 Task: Create a due date automation trigger when advanced on, on the monday of the week a card is due add content without an empty description at 11:00 AM.
Action: Mouse moved to (1027, 303)
Screenshot: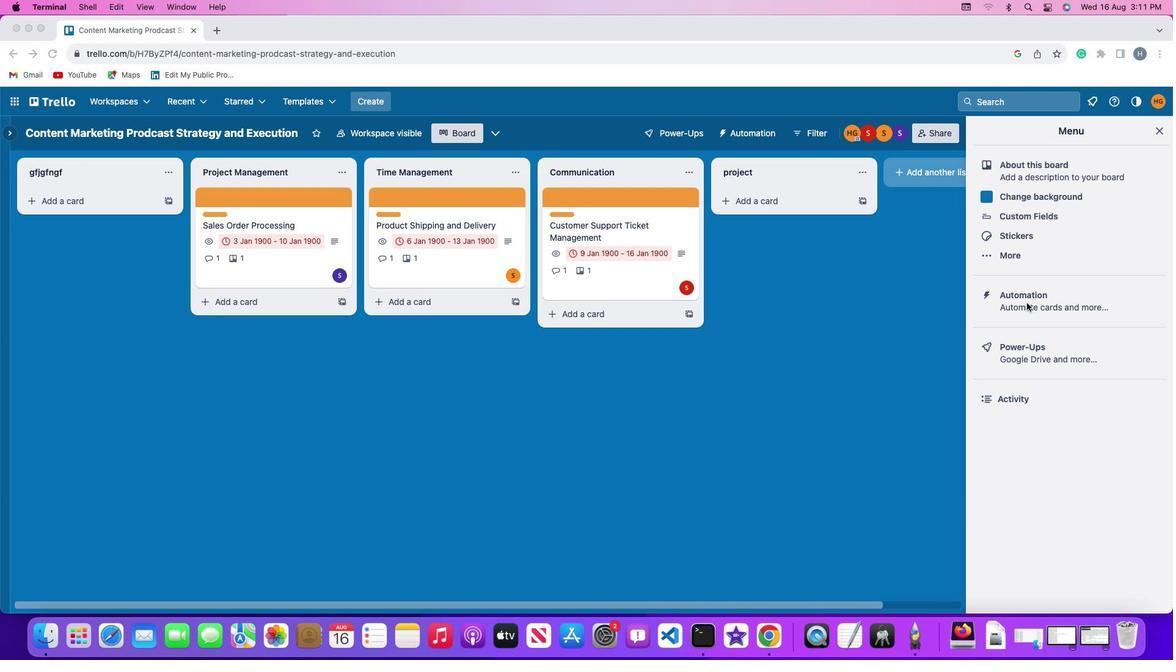 
Action: Mouse pressed left at (1027, 303)
Screenshot: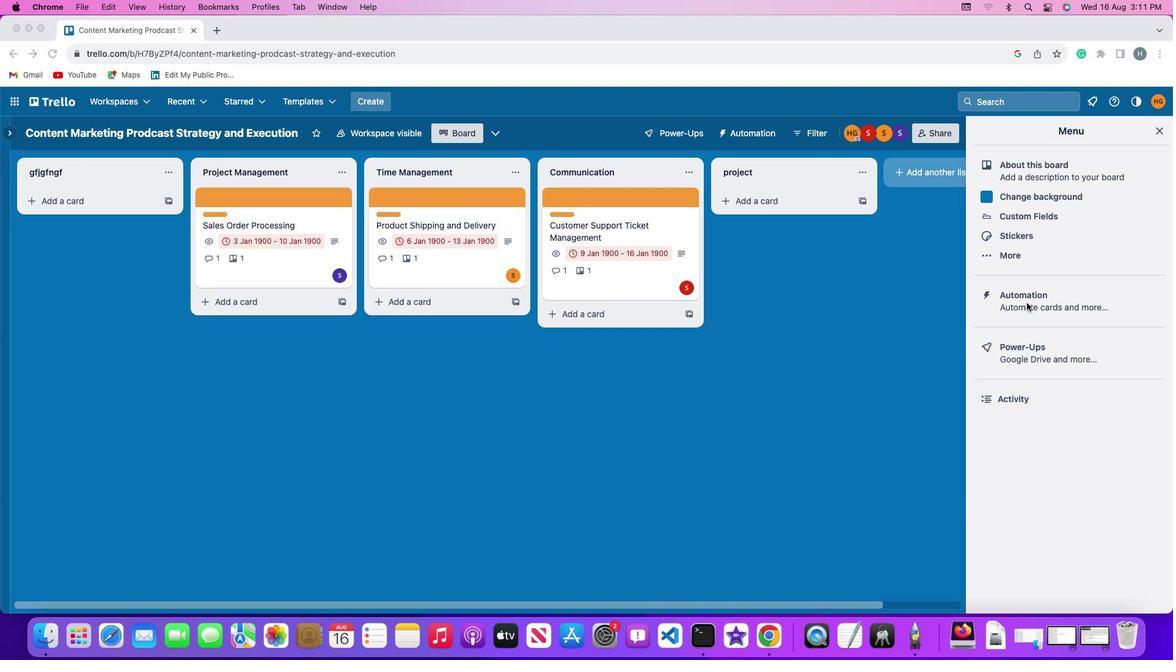 
Action: Mouse moved to (1027, 302)
Screenshot: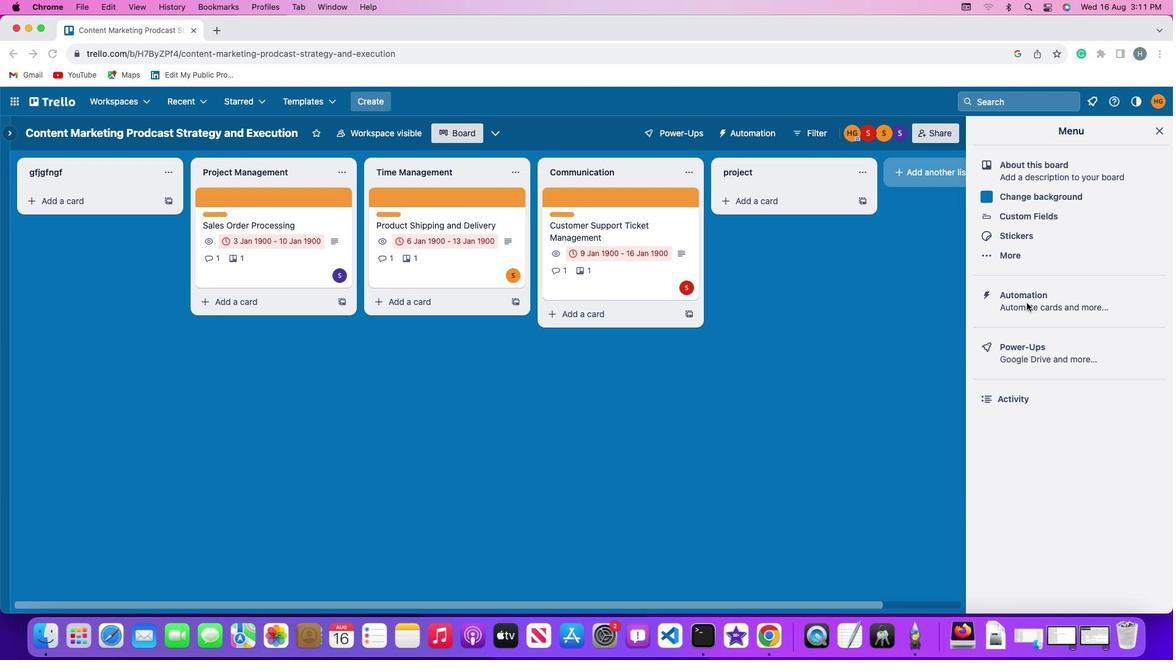 
Action: Mouse pressed left at (1027, 302)
Screenshot: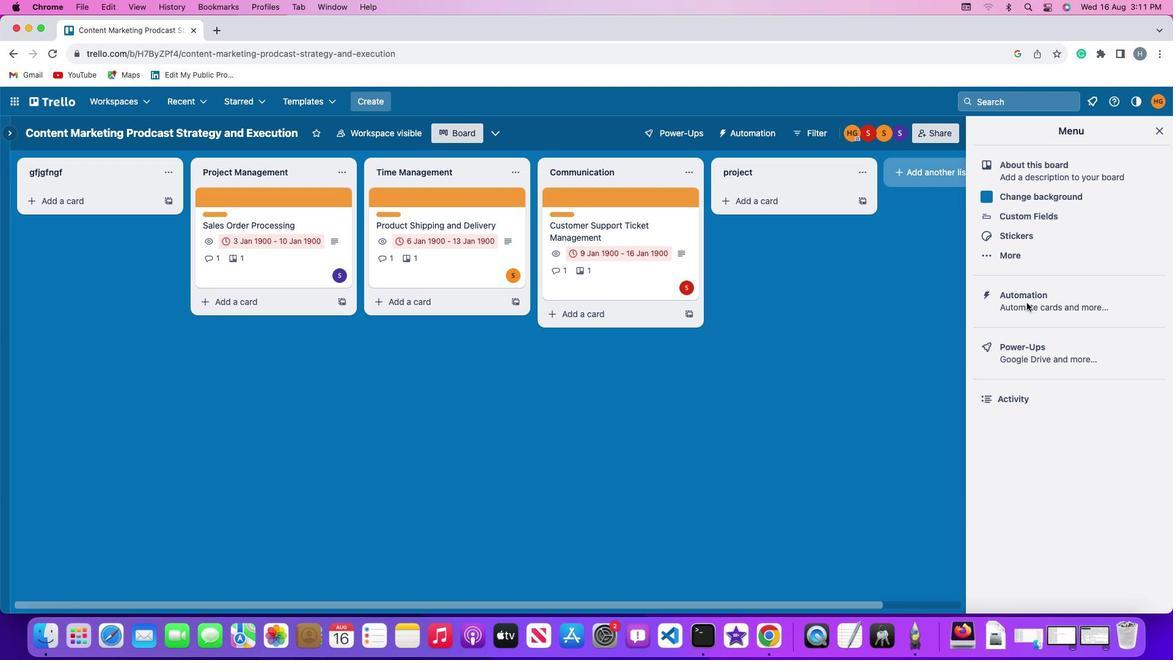 
Action: Mouse moved to (95, 290)
Screenshot: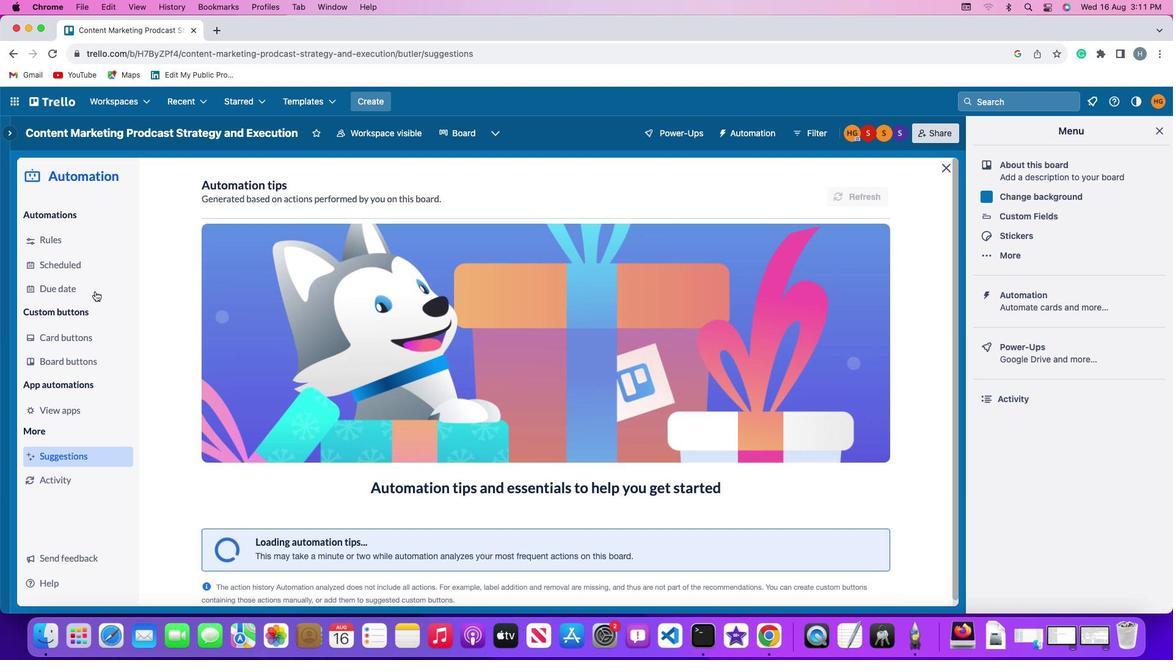 
Action: Mouse pressed left at (95, 290)
Screenshot: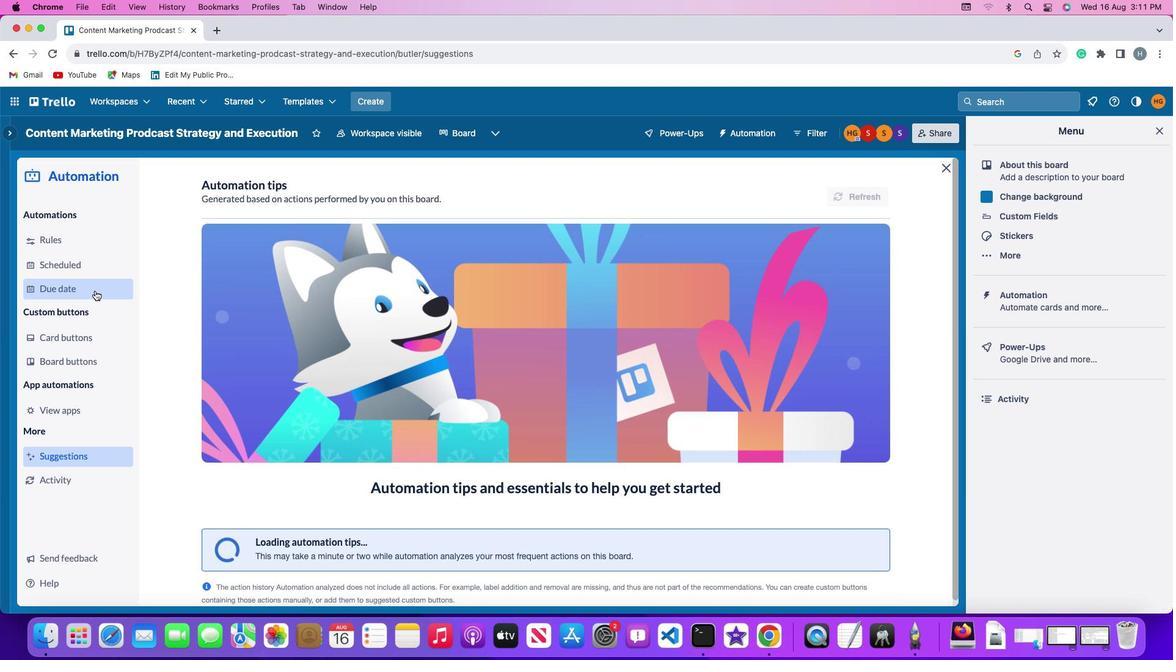 
Action: Mouse moved to (836, 187)
Screenshot: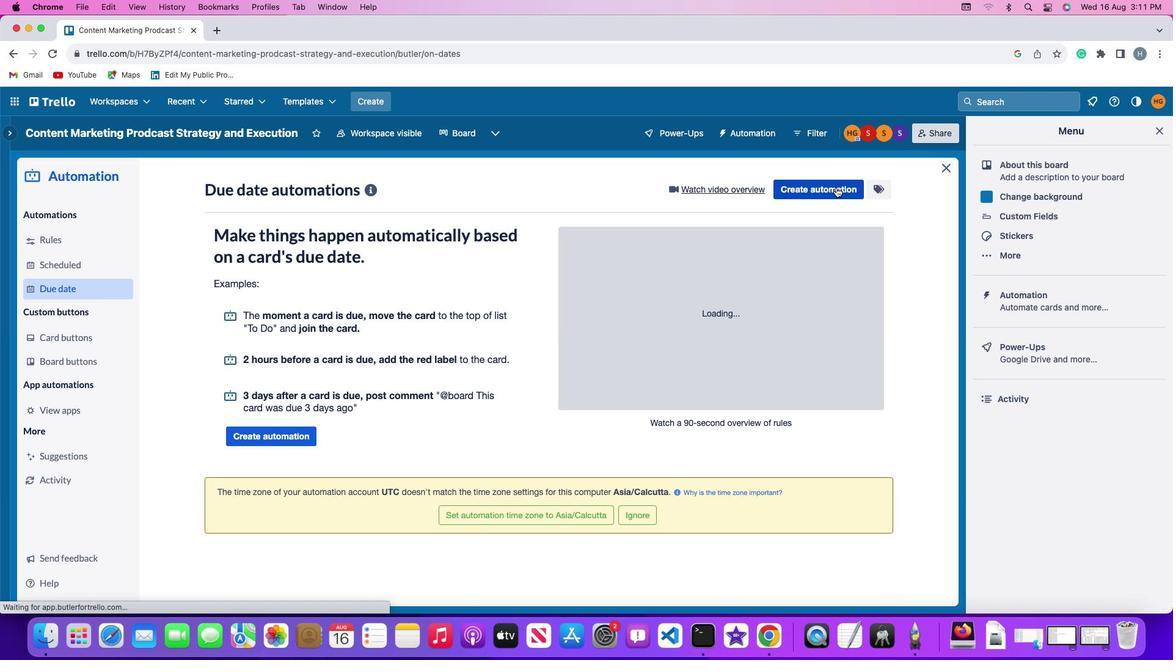 
Action: Mouse pressed left at (836, 187)
Screenshot: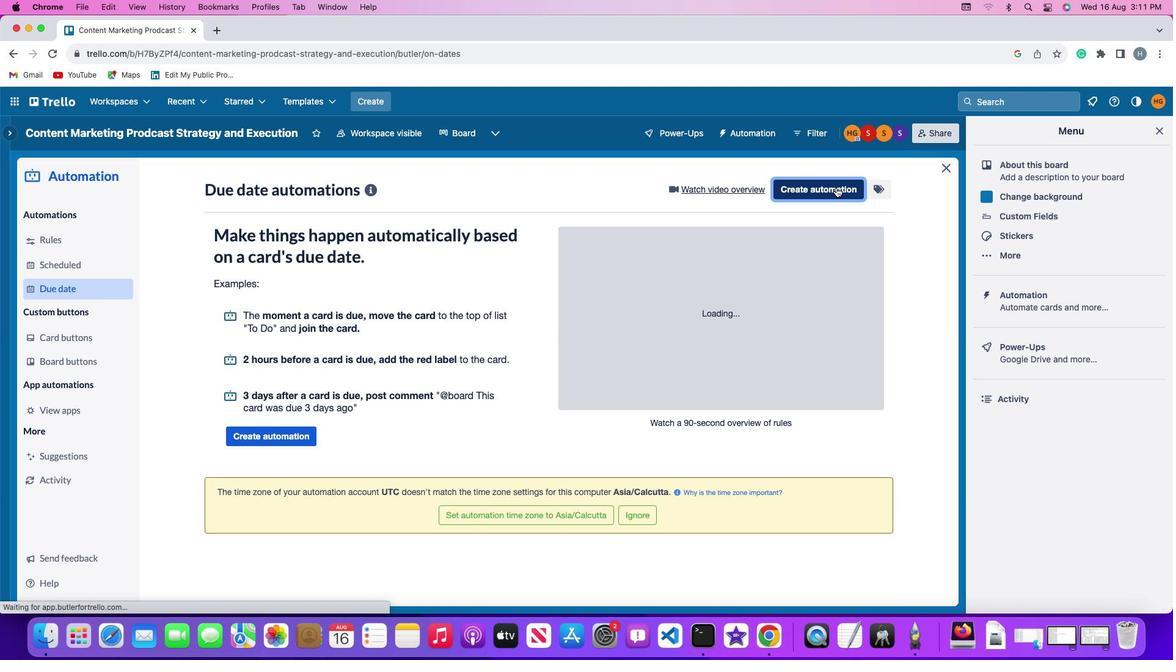 
Action: Mouse moved to (292, 306)
Screenshot: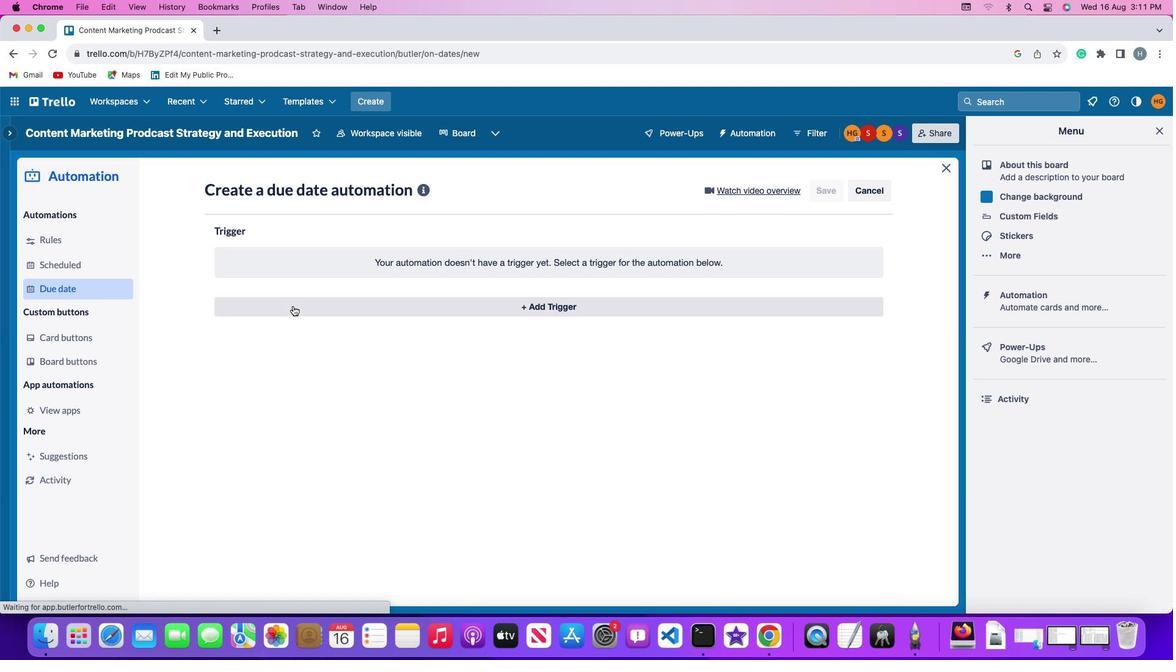 
Action: Mouse pressed left at (292, 306)
Screenshot: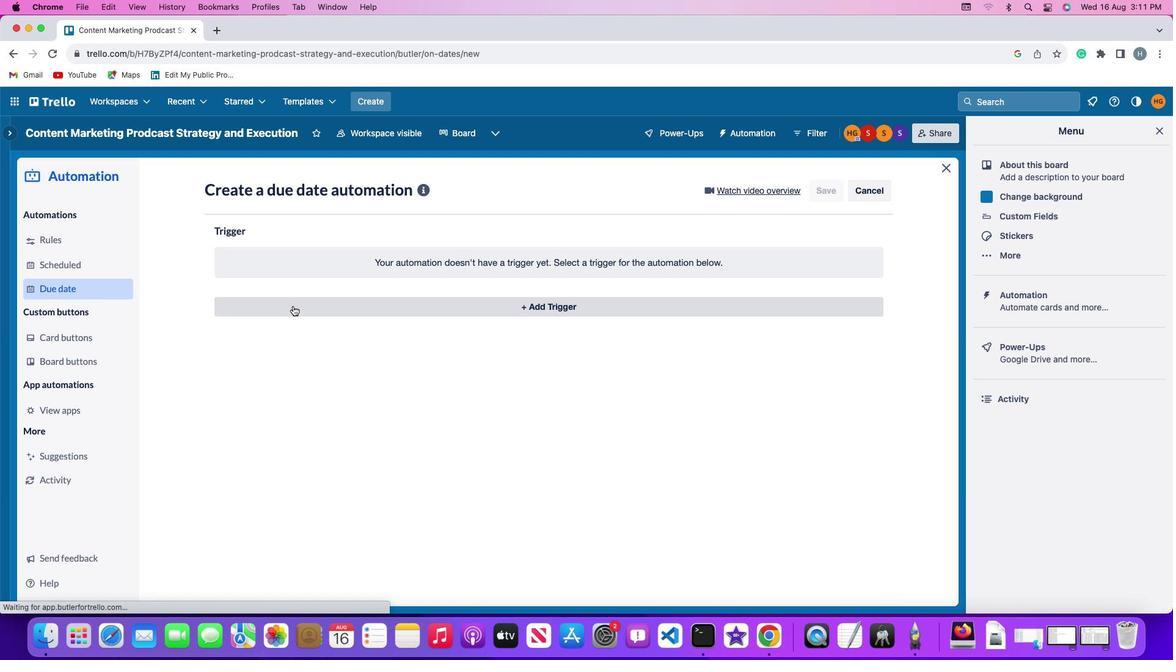 
Action: Mouse moved to (257, 532)
Screenshot: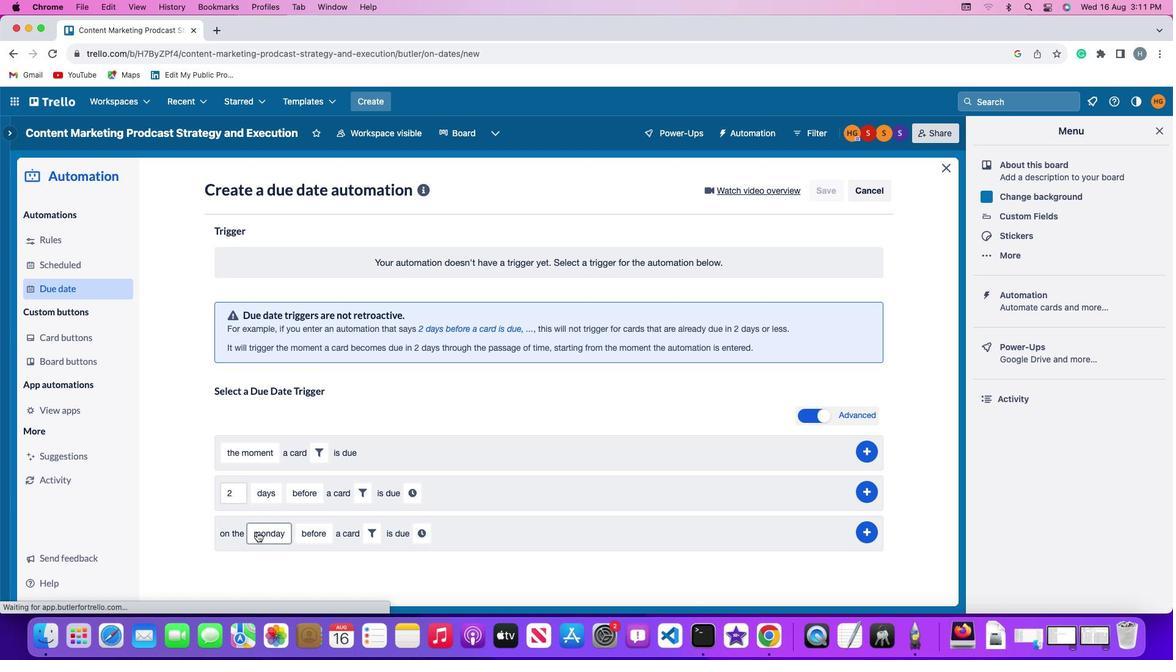 
Action: Mouse pressed left at (257, 532)
Screenshot: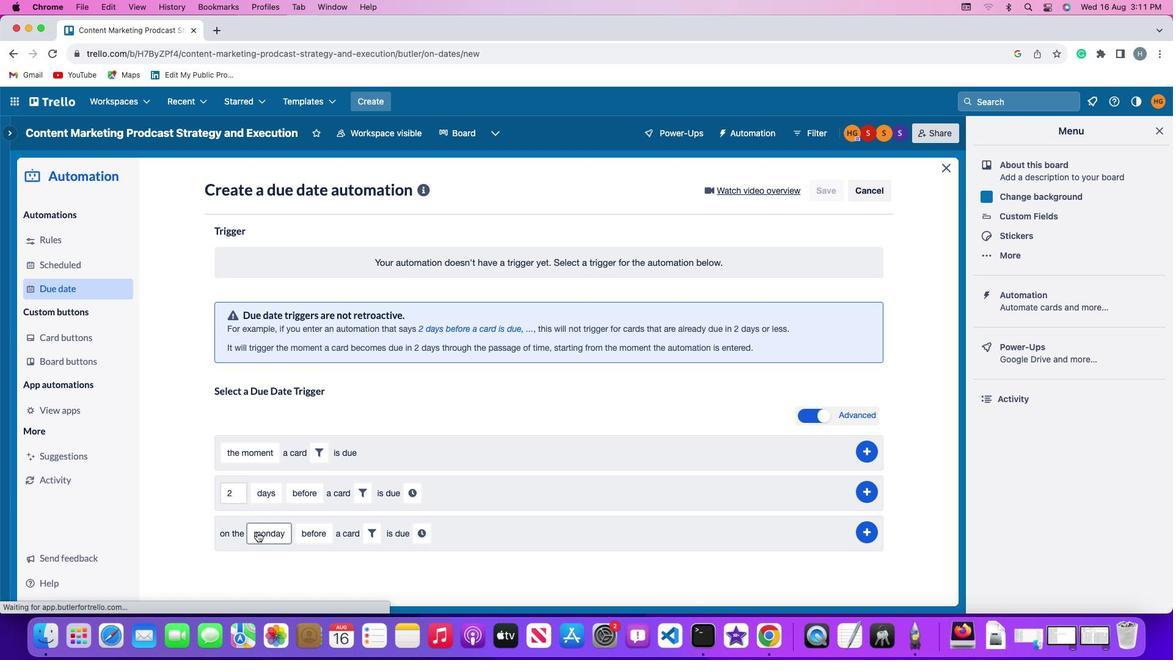
Action: Mouse moved to (278, 361)
Screenshot: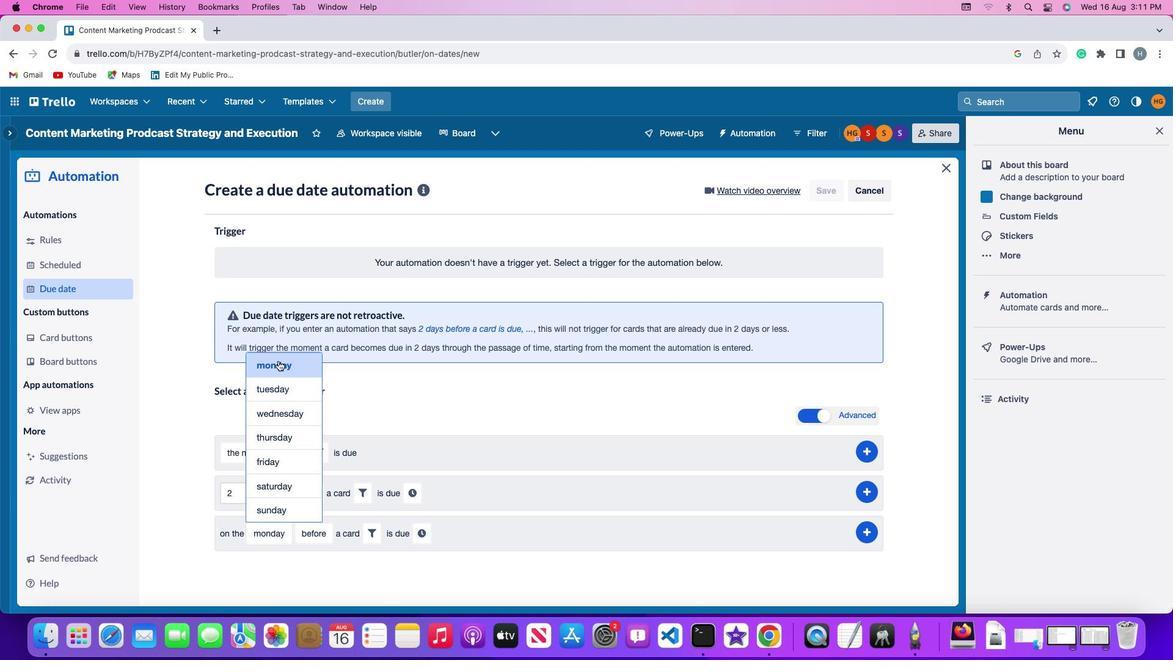 
Action: Mouse pressed left at (278, 361)
Screenshot: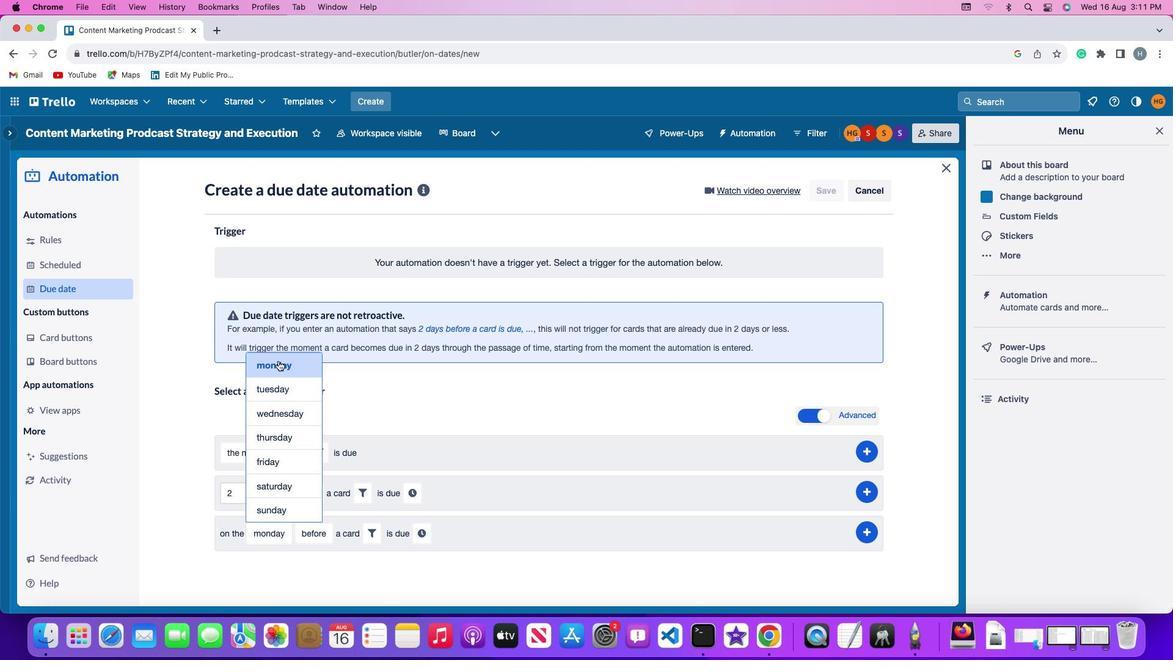 
Action: Mouse moved to (327, 540)
Screenshot: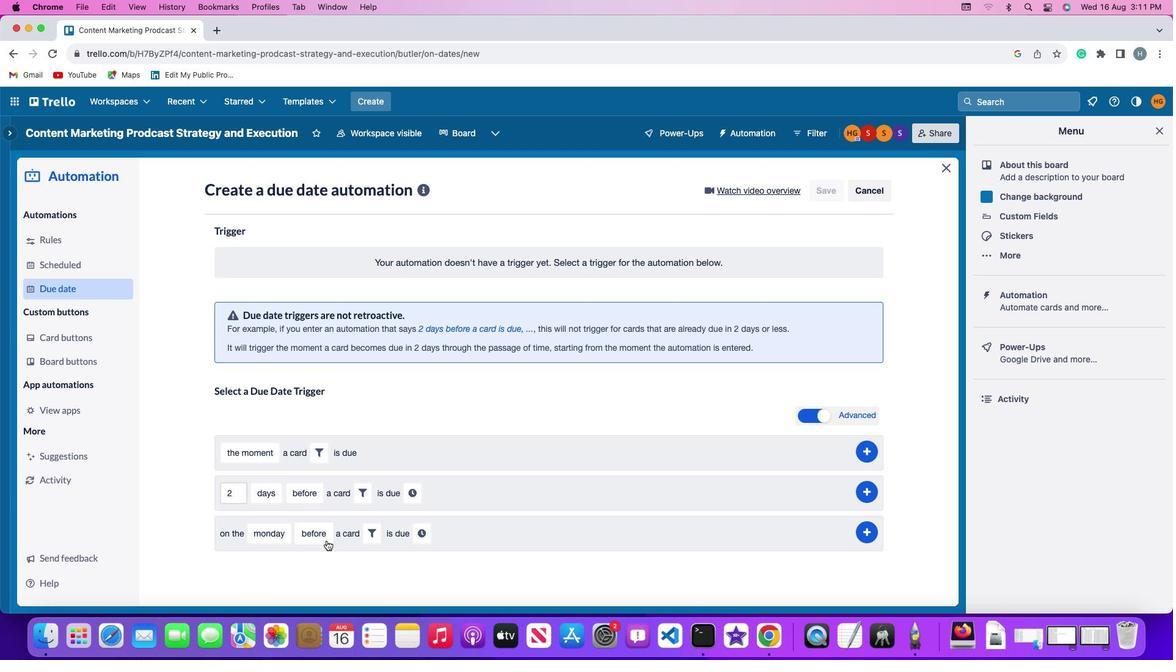 
Action: Mouse pressed left at (327, 540)
Screenshot: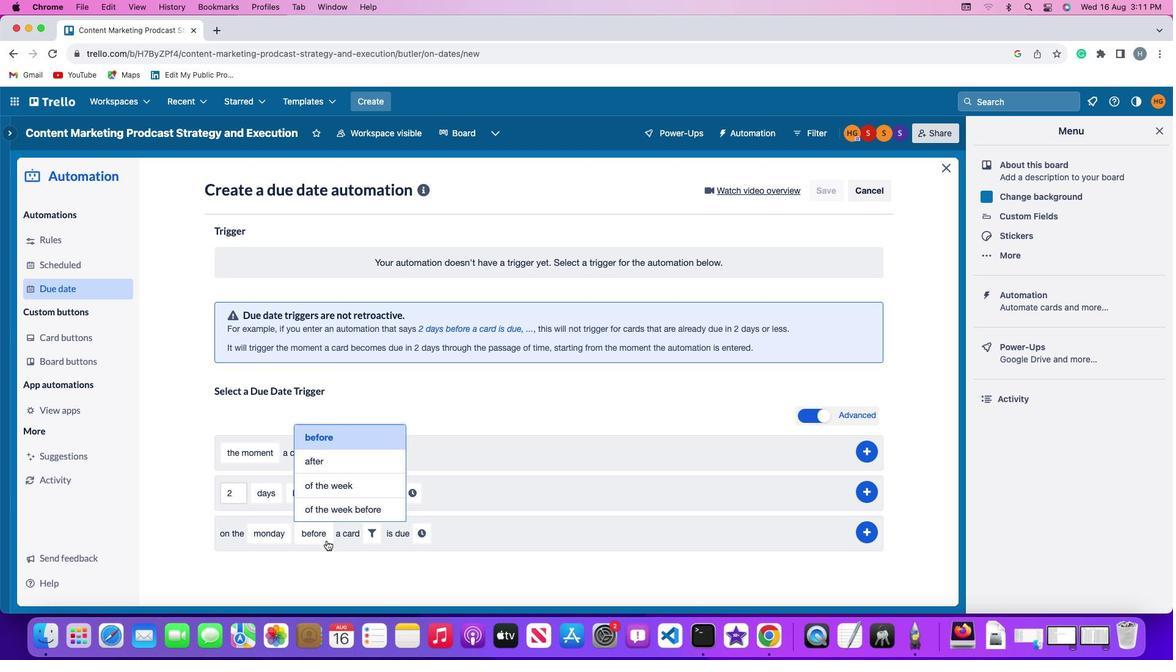 
Action: Mouse moved to (345, 487)
Screenshot: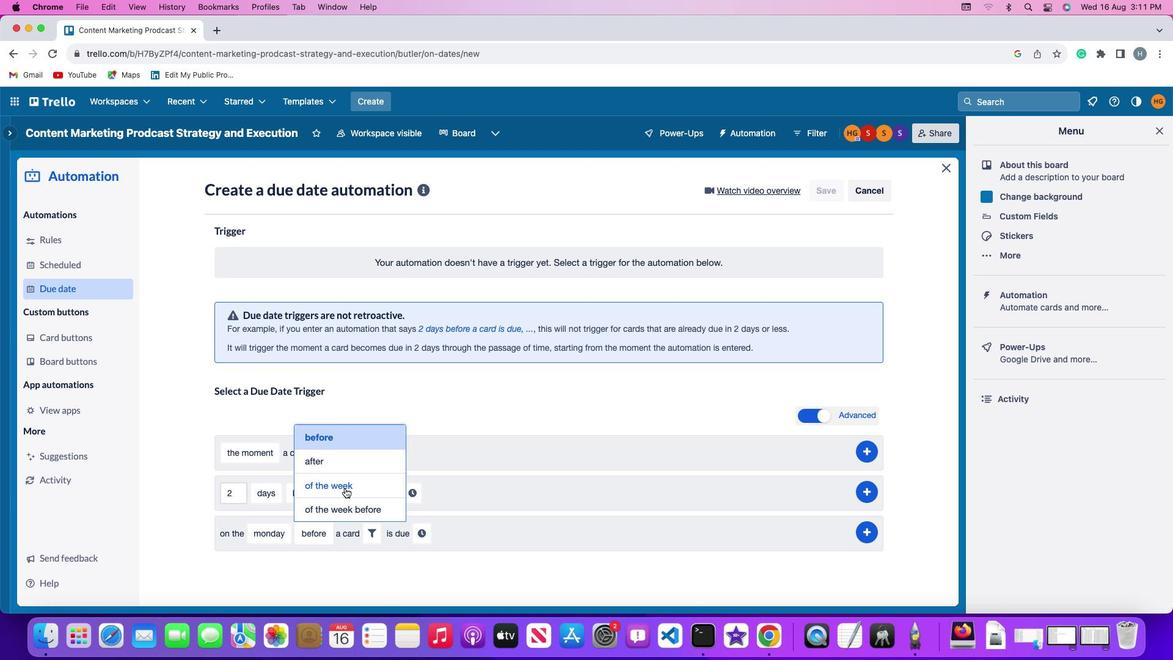 
Action: Mouse pressed left at (345, 487)
Screenshot: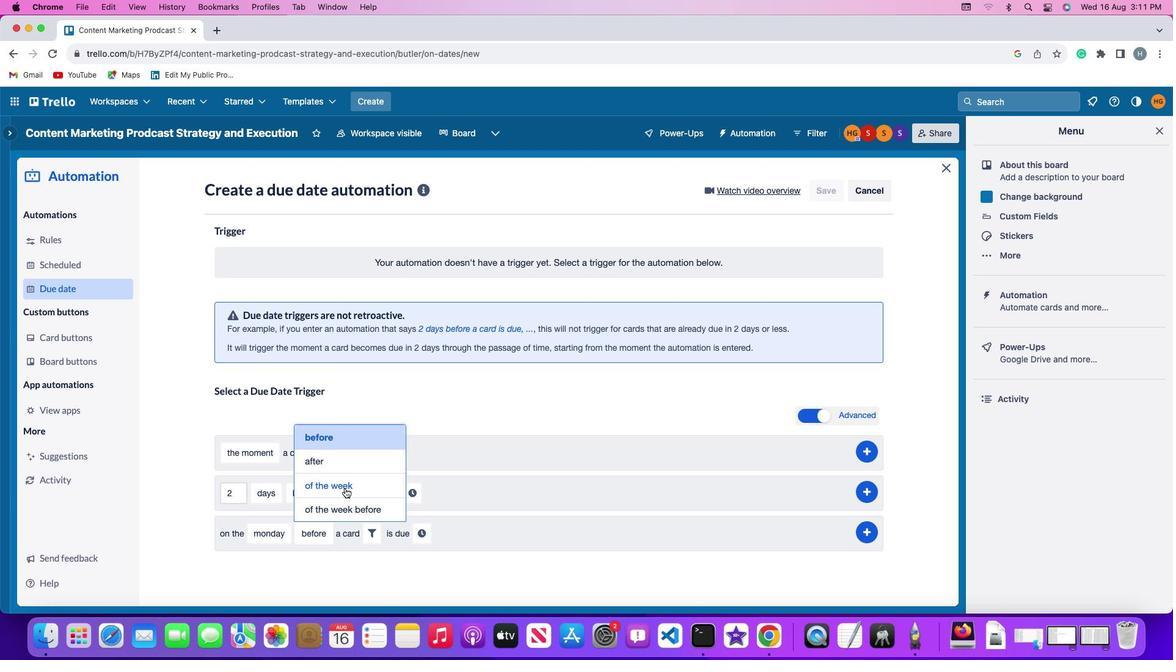 
Action: Mouse moved to (389, 531)
Screenshot: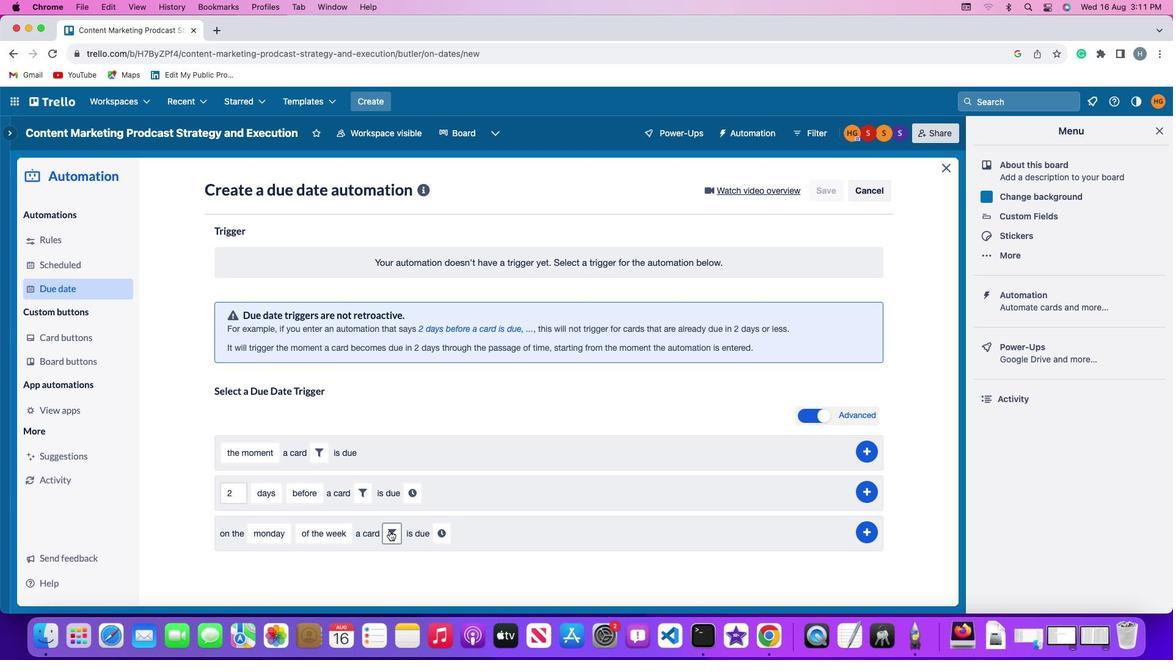 
Action: Mouse pressed left at (389, 531)
Screenshot: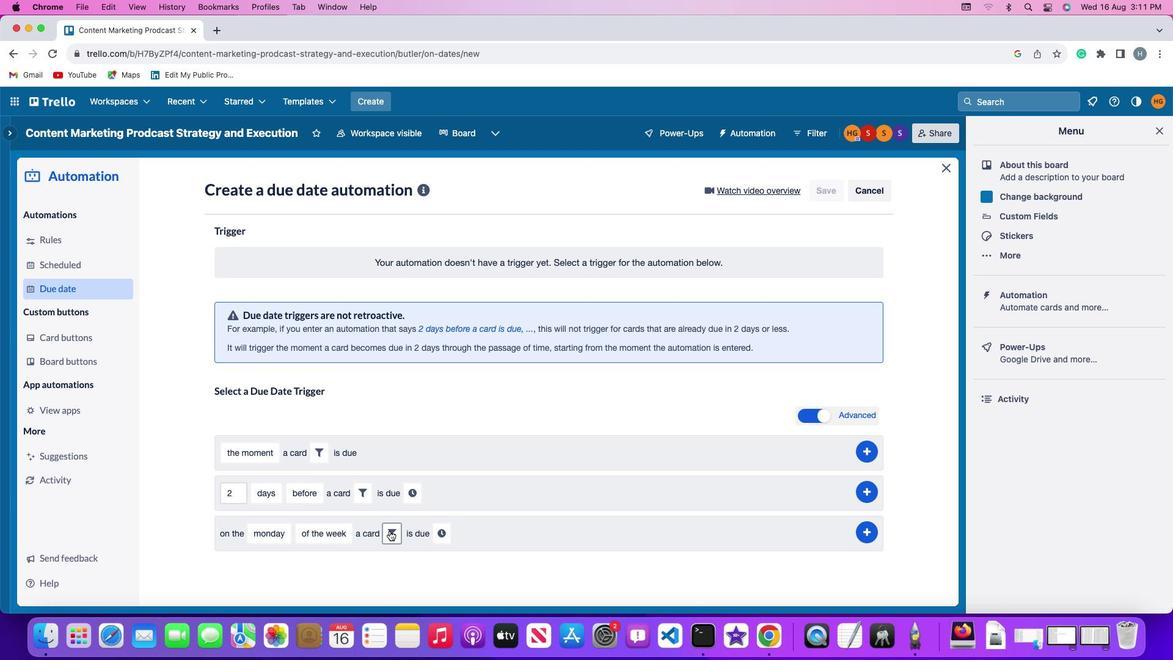 
Action: Mouse moved to (553, 566)
Screenshot: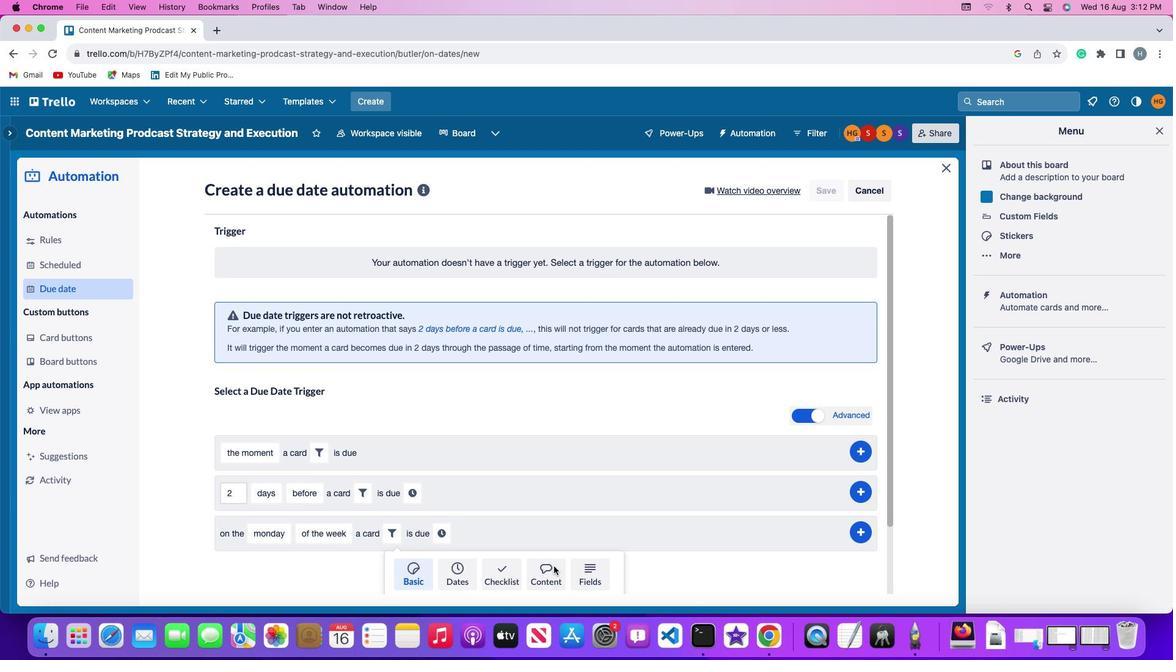 
Action: Mouse pressed left at (553, 566)
Screenshot: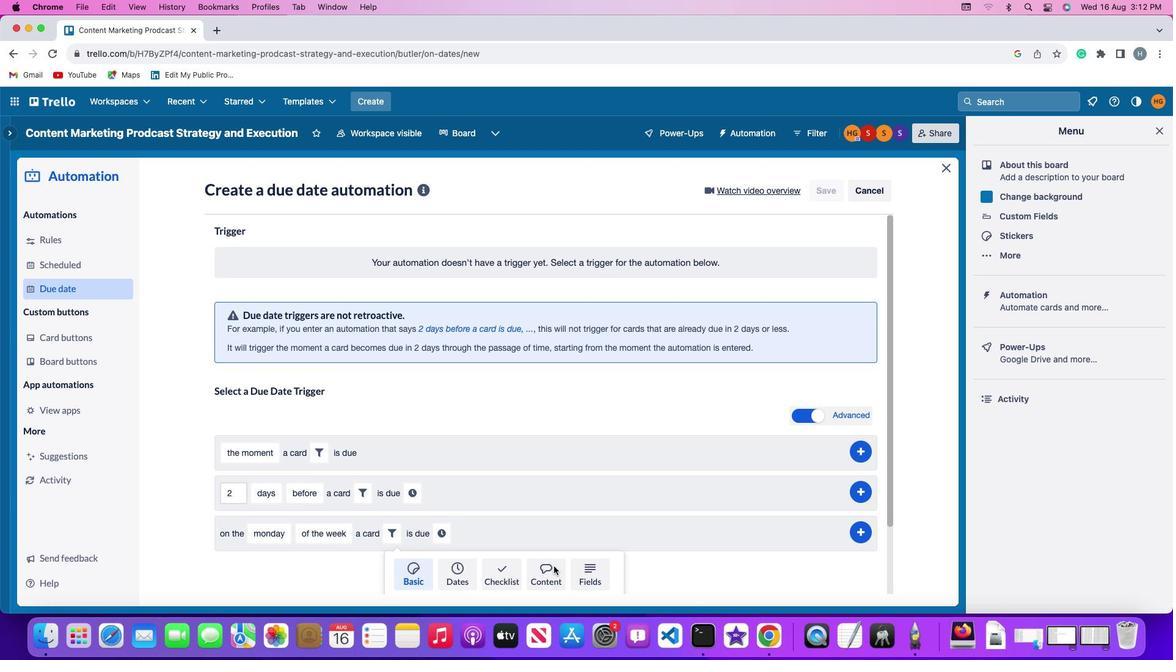 
Action: Mouse moved to (358, 567)
Screenshot: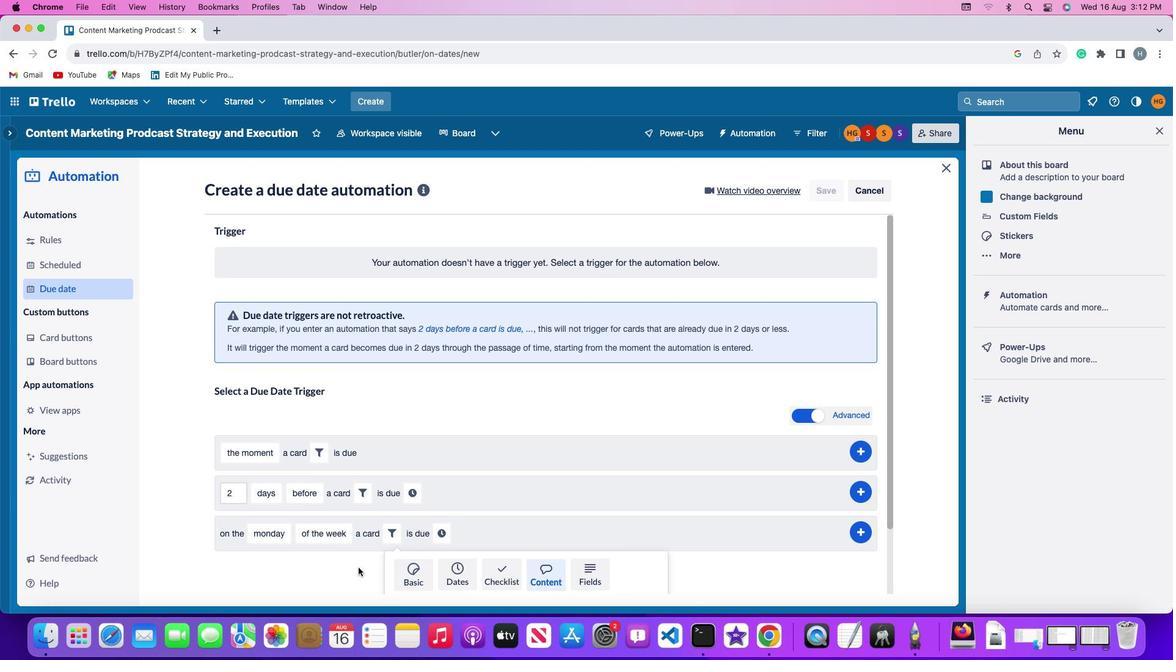 
Action: Mouse scrolled (358, 567) with delta (0, 0)
Screenshot: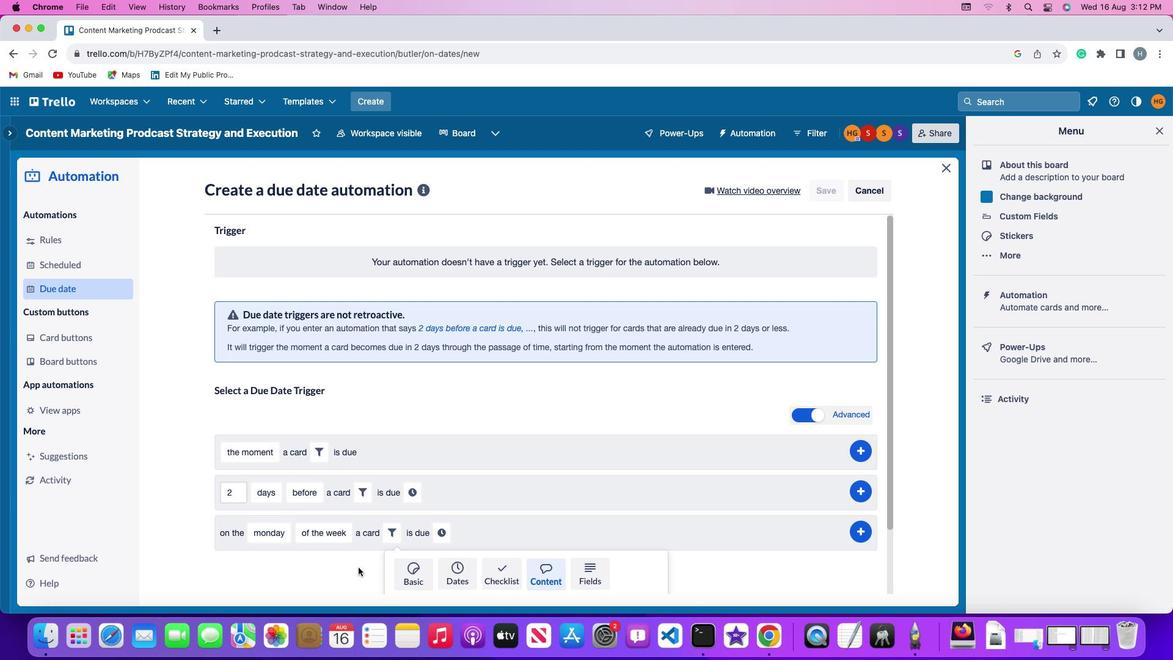 
Action: Mouse scrolled (358, 567) with delta (0, 0)
Screenshot: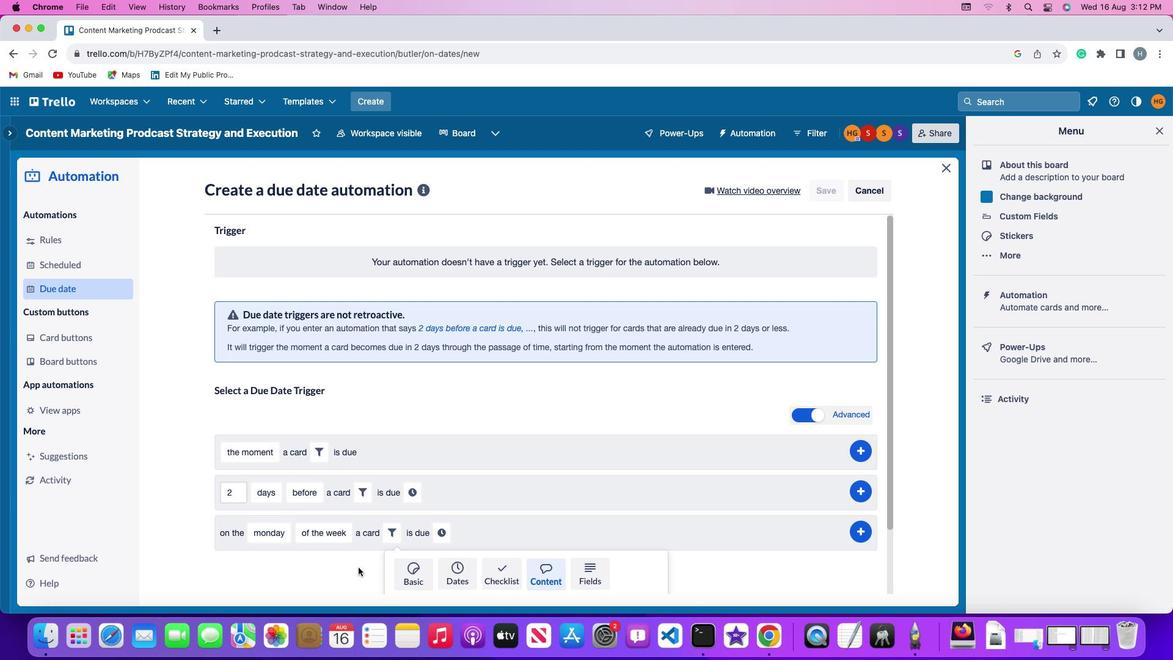 
Action: Mouse scrolled (358, 567) with delta (0, -1)
Screenshot: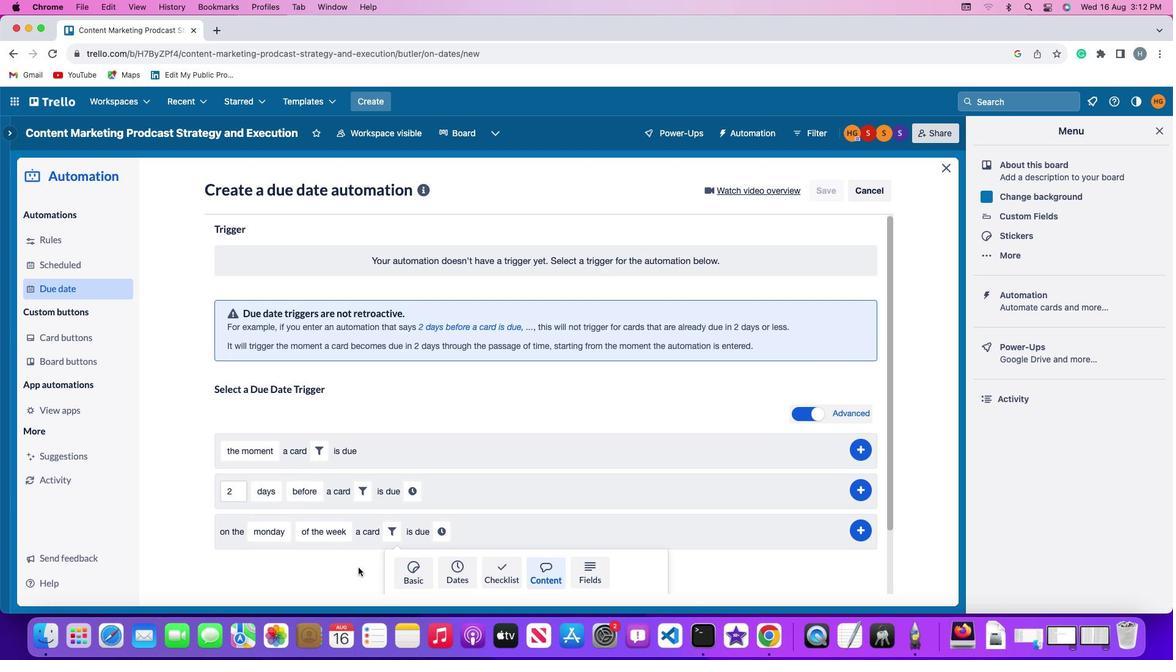 
Action: Mouse scrolled (358, 567) with delta (0, -3)
Screenshot: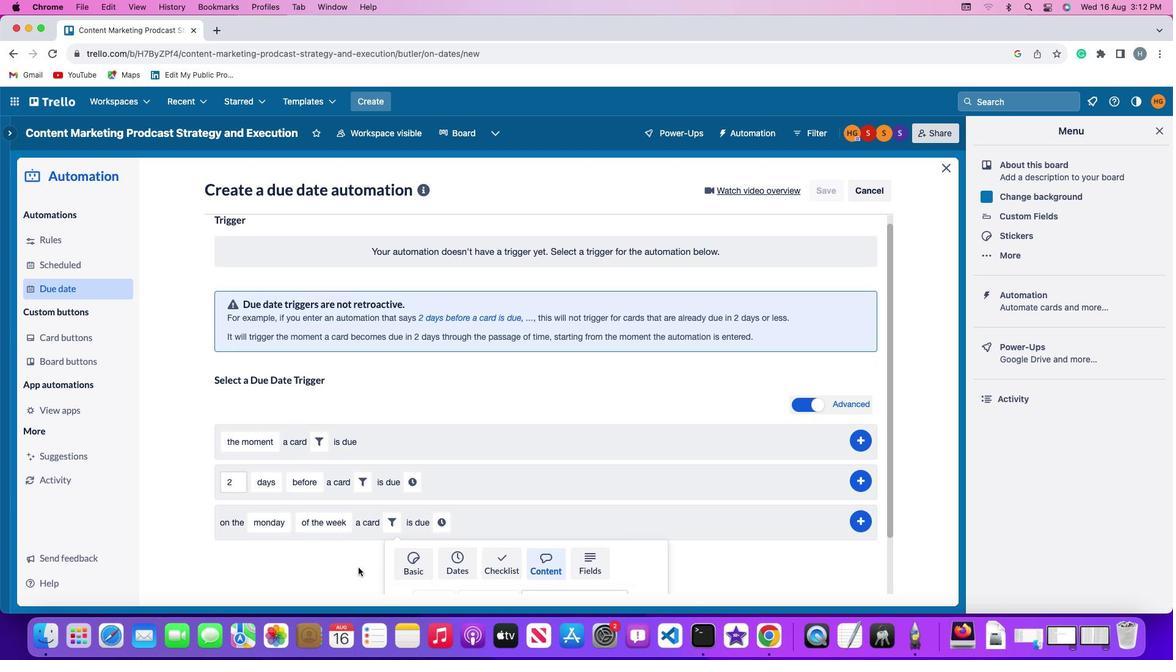 
Action: Mouse scrolled (358, 567) with delta (0, 0)
Screenshot: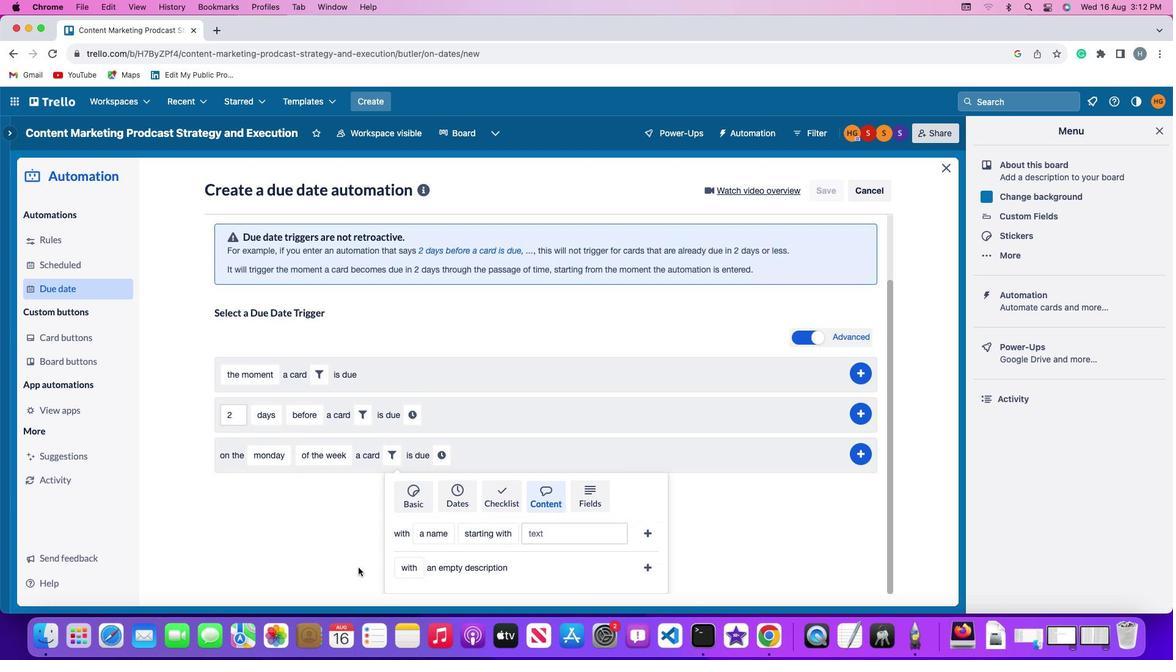 
Action: Mouse scrolled (358, 567) with delta (0, 0)
Screenshot: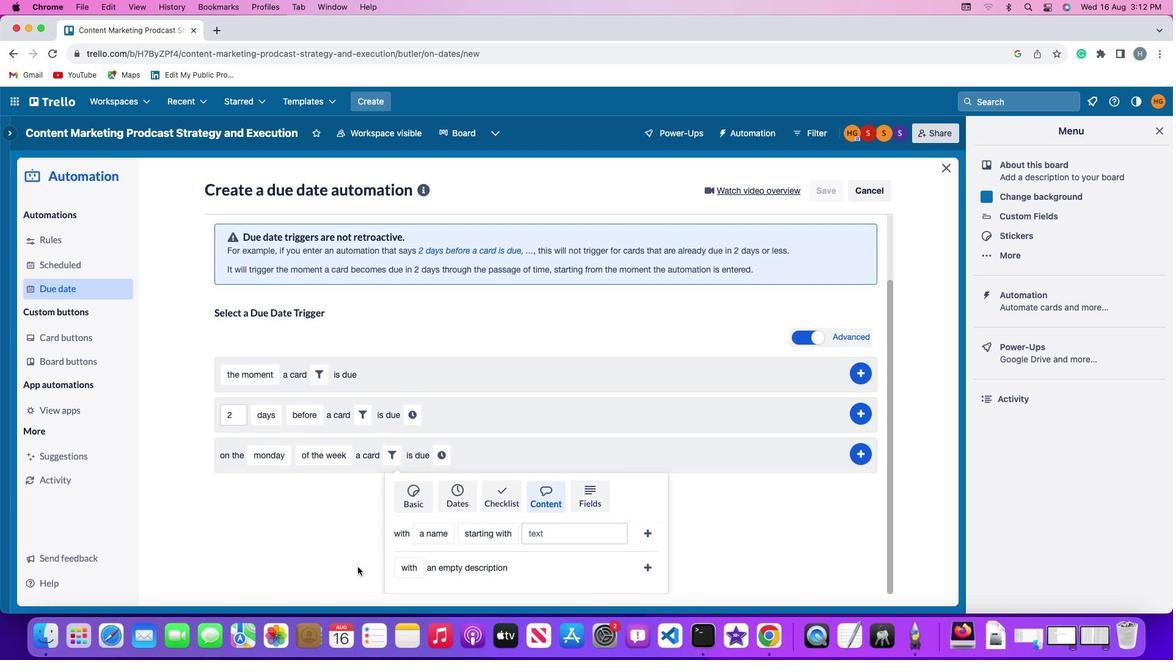 
Action: Mouse moved to (358, 567)
Screenshot: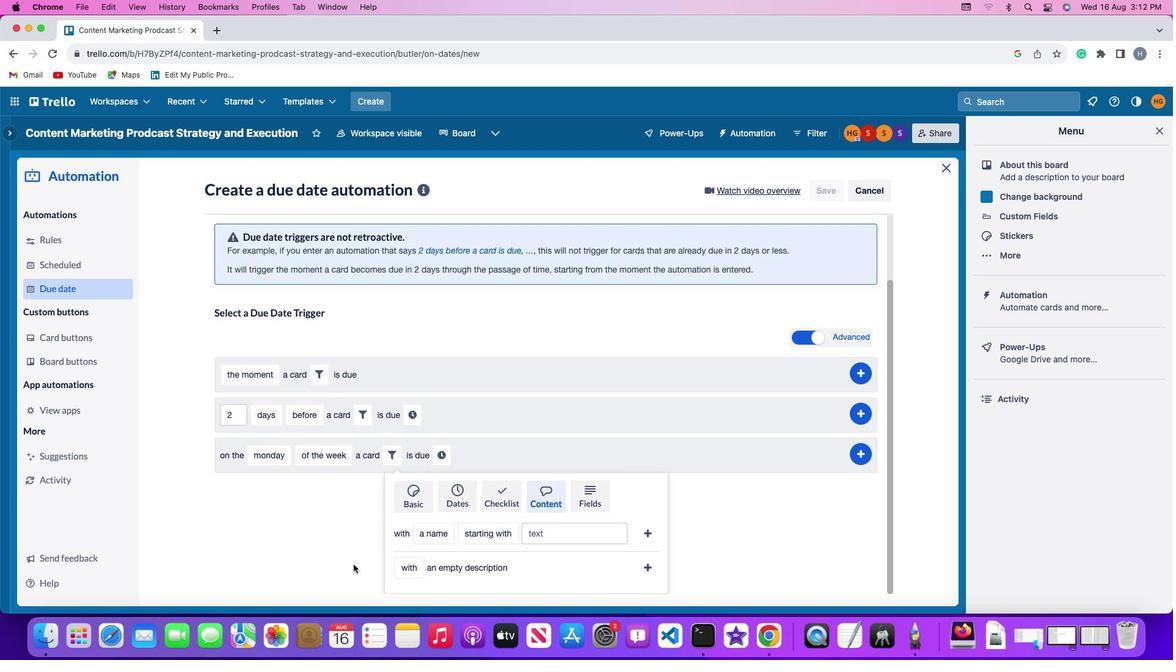 
Action: Mouse scrolled (358, 567) with delta (0, -1)
Screenshot: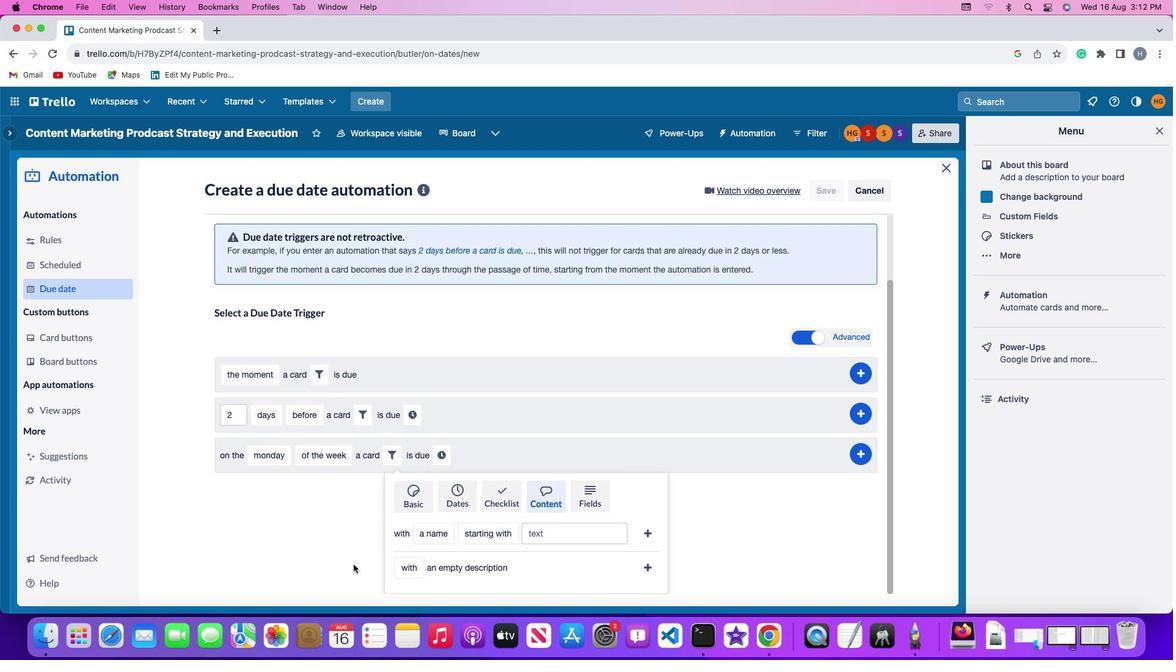 
Action: Mouse moved to (399, 567)
Screenshot: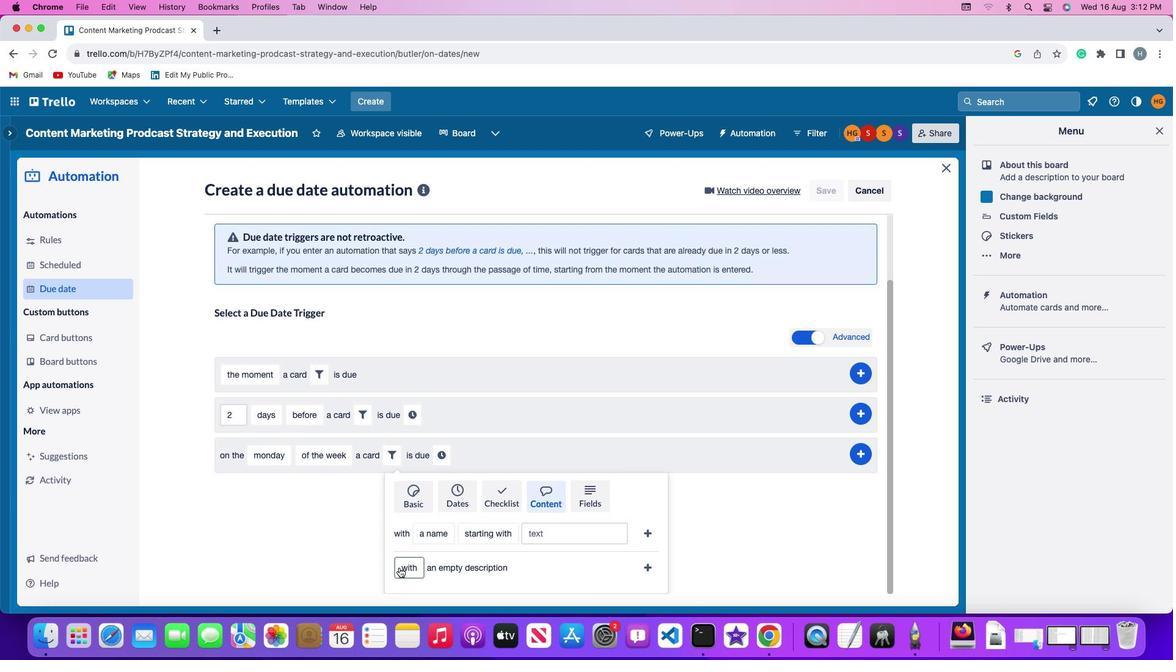 
Action: Mouse pressed left at (399, 567)
Screenshot: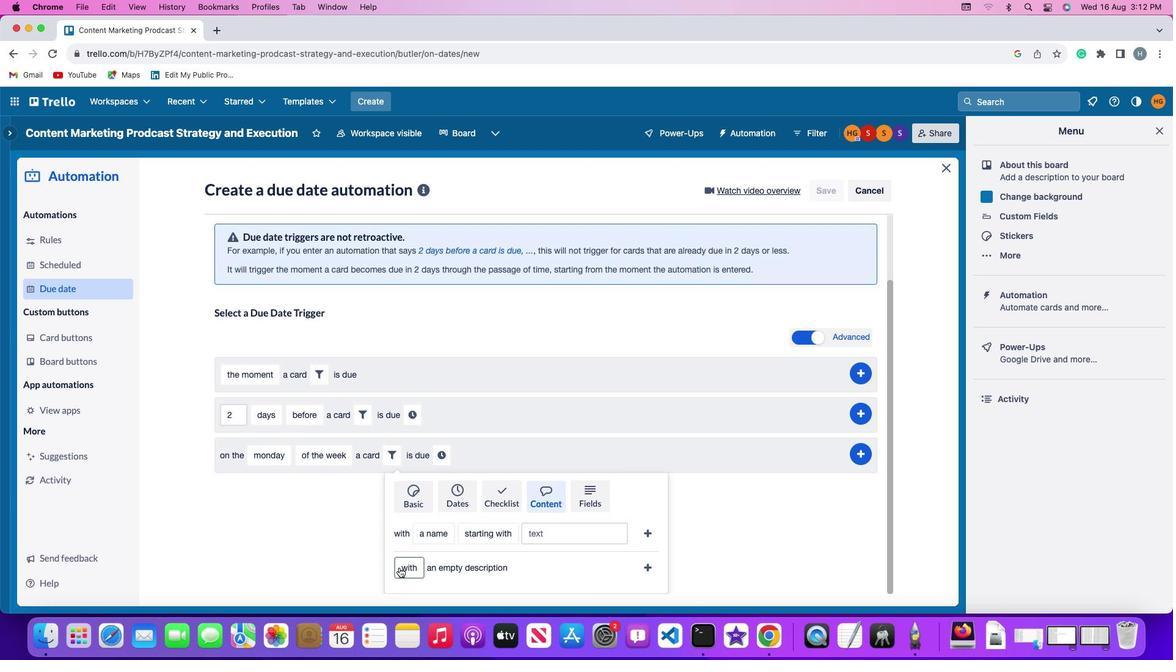 
Action: Mouse moved to (402, 542)
Screenshot: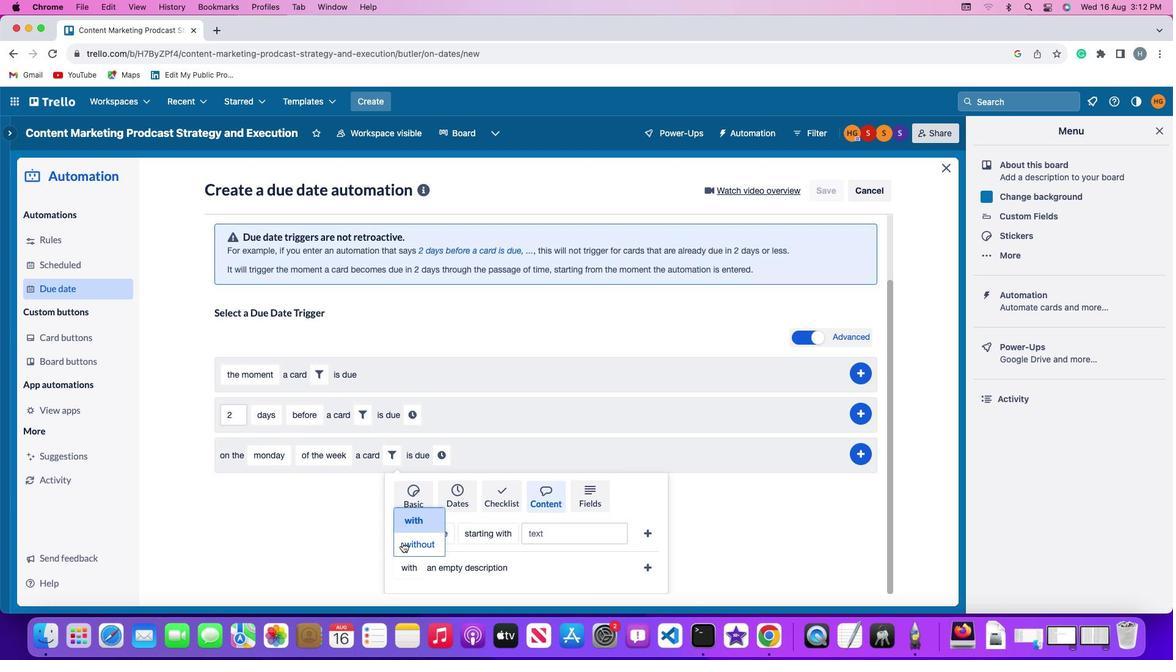 
Action: Mouse pressed left at (402, 542)
Screenshot: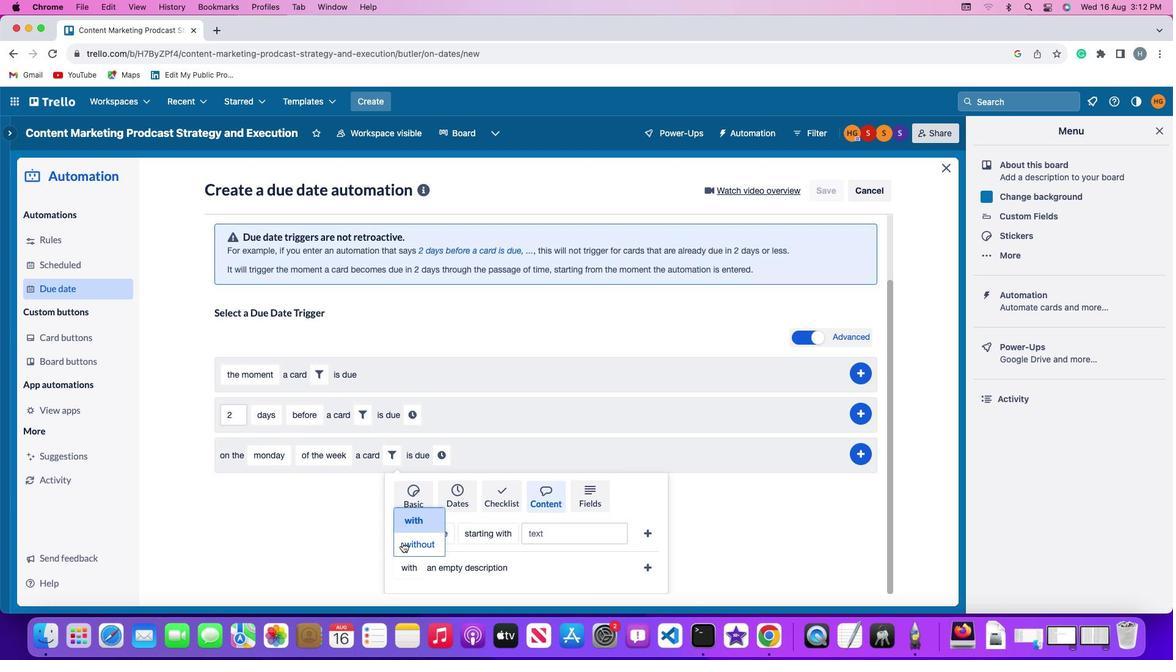 
Action: Mouse moved to (652, 567)
Screenshot: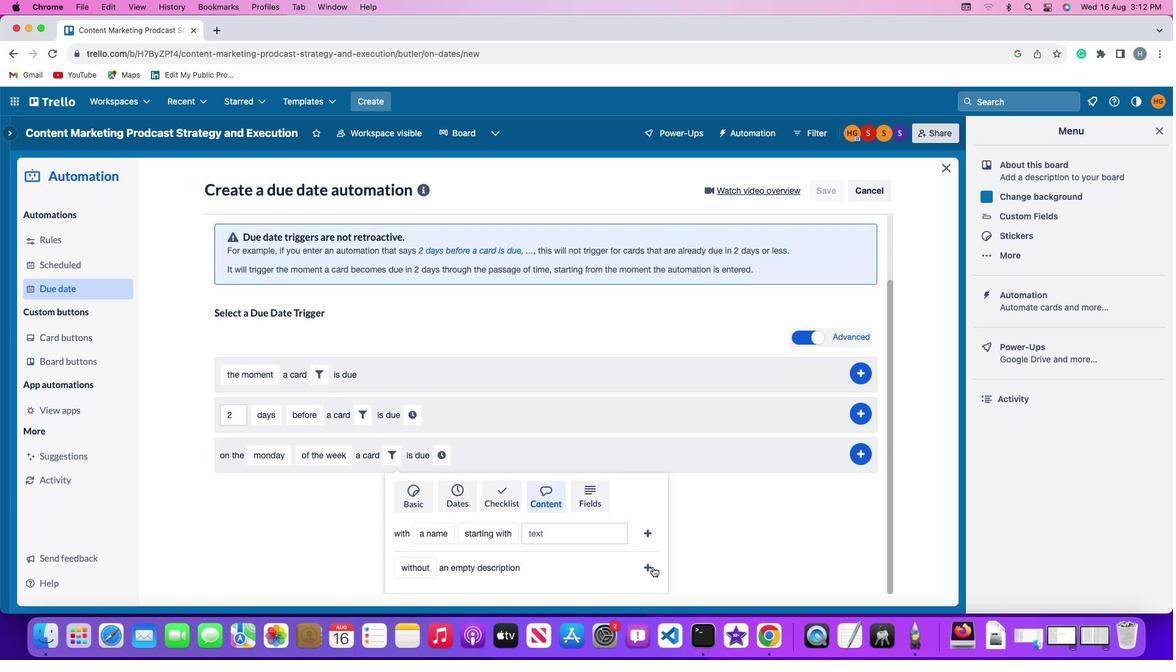 
Action: Mouse pressed left at (652, 567)
Screenshot: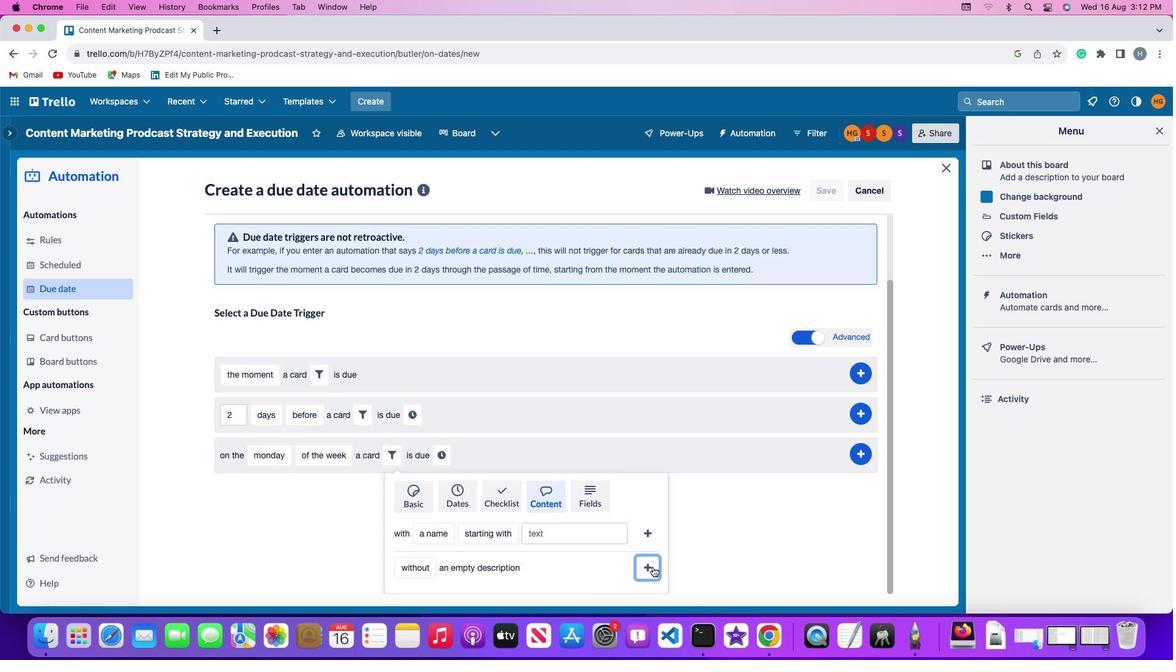 
Action: Mouse moved to (584, 539)
Screenshot: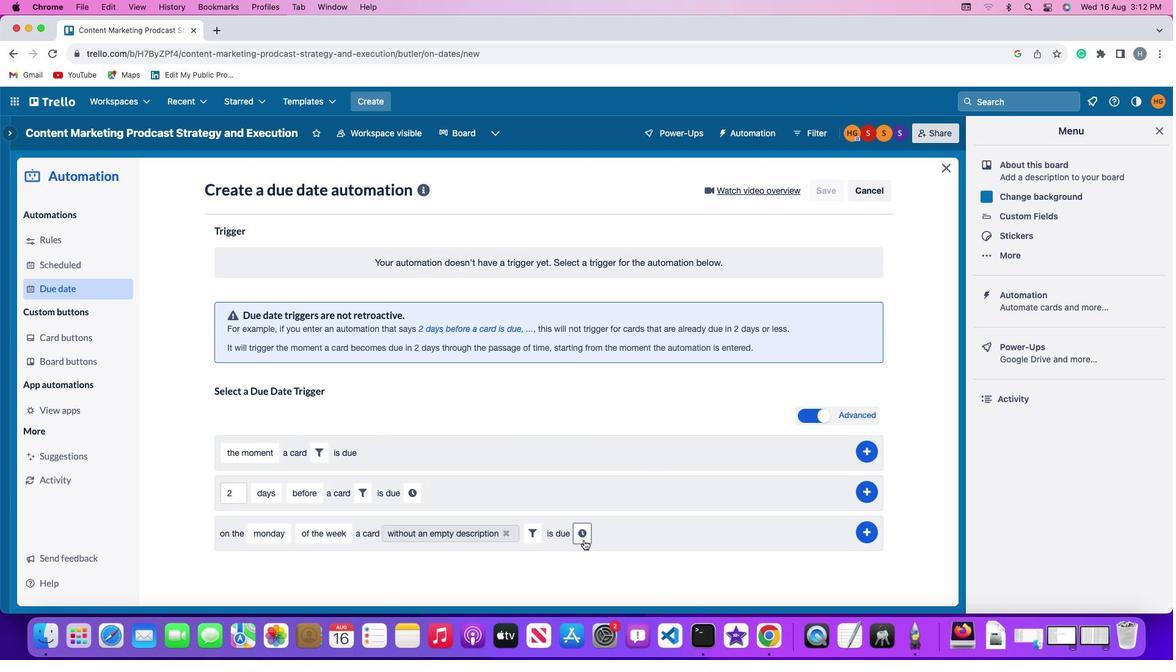 
Action: Mouse pressed left at (584, 539)
Screenshot: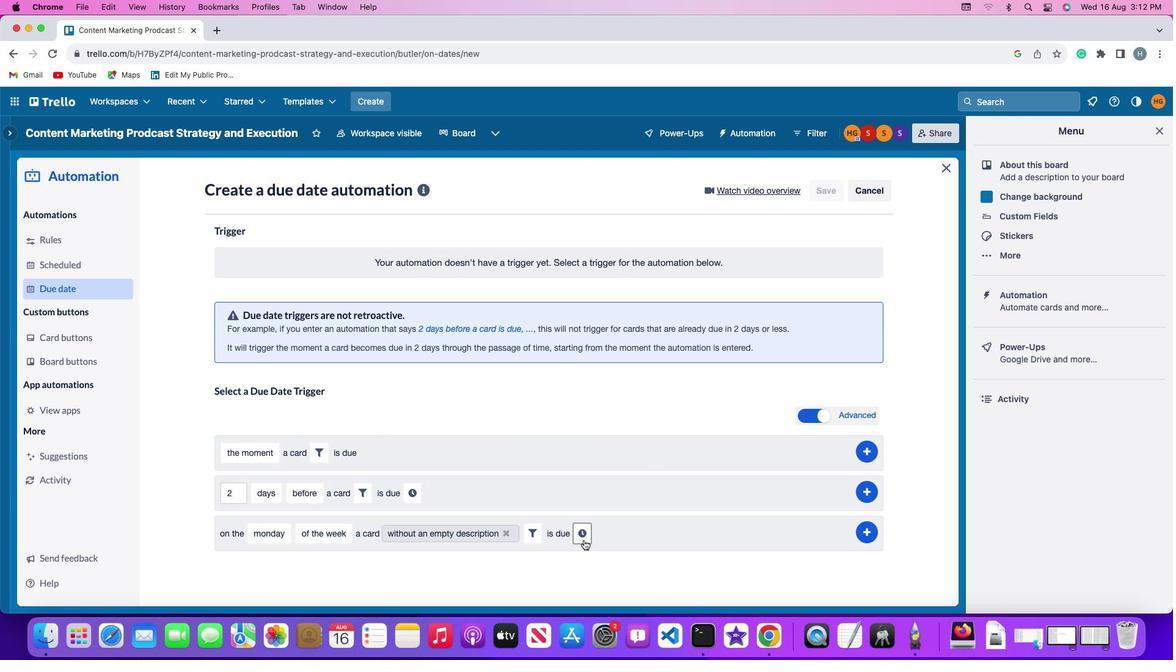 
Action: Mouse moved to (602, 536)
Screenshot: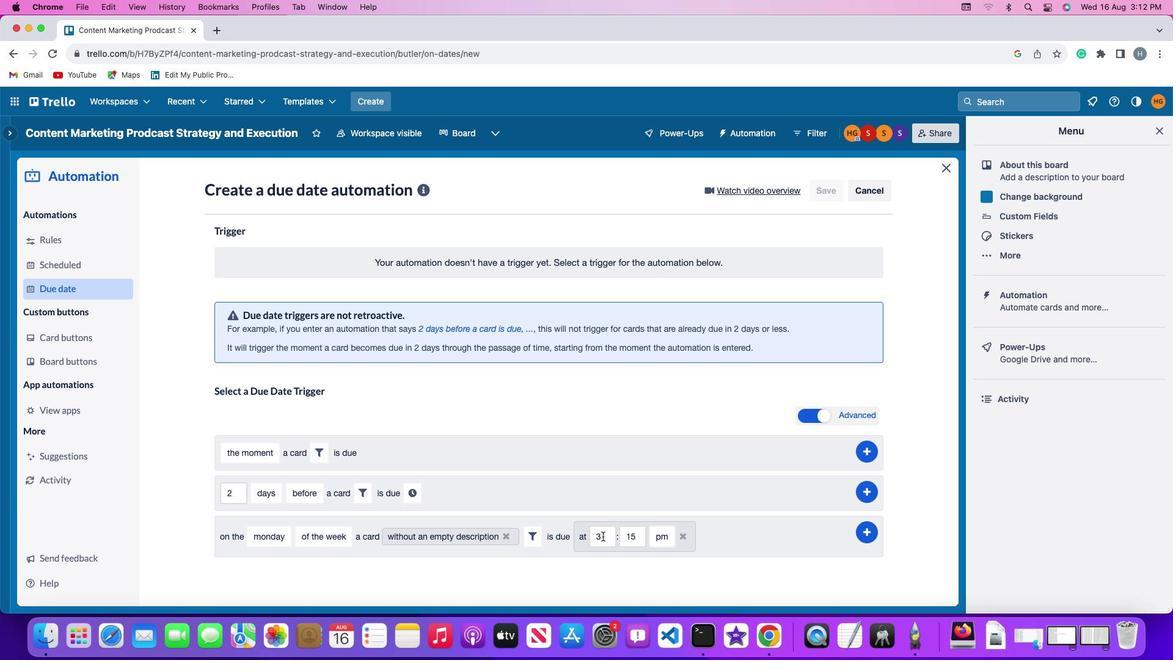 
Action: Mouse pressed left at (602, 536)
Screenshot: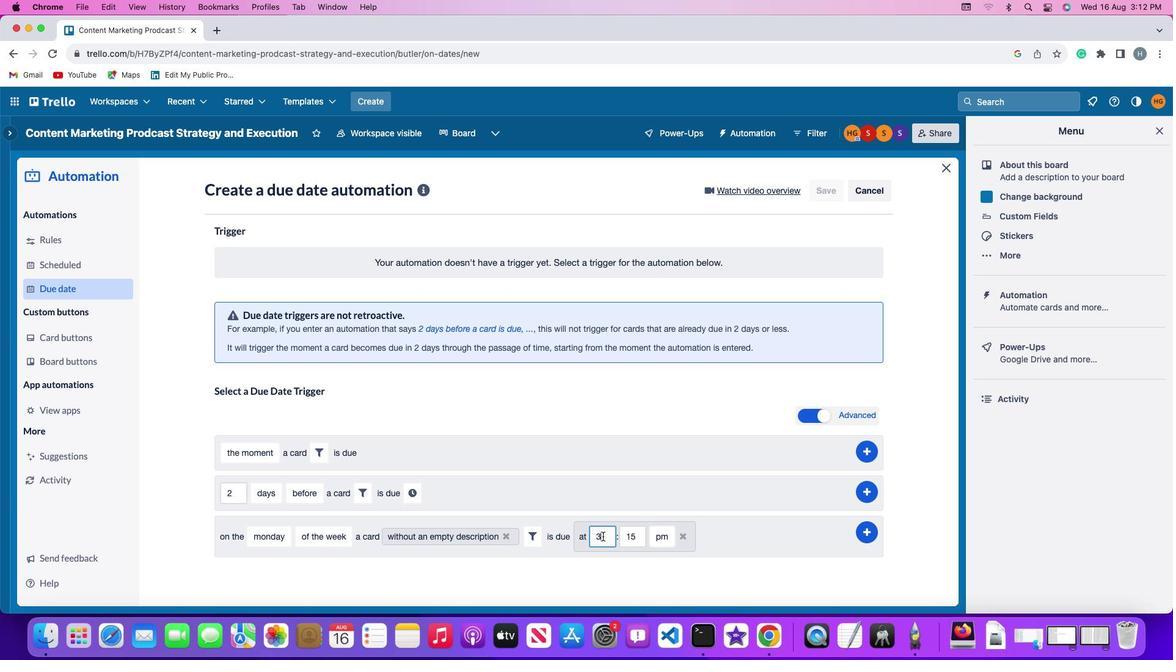 
Action: Key pressed Key.backspace'1''1'
Screenshot: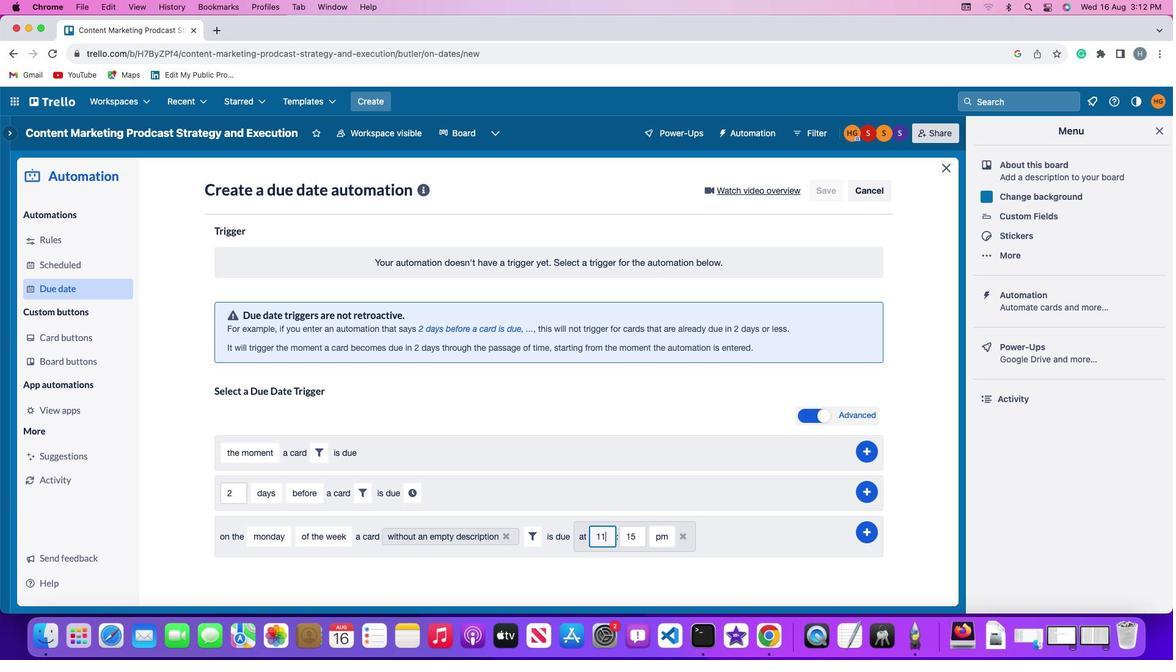 
Action: Mouse moved to (635, 534)
Screenshot: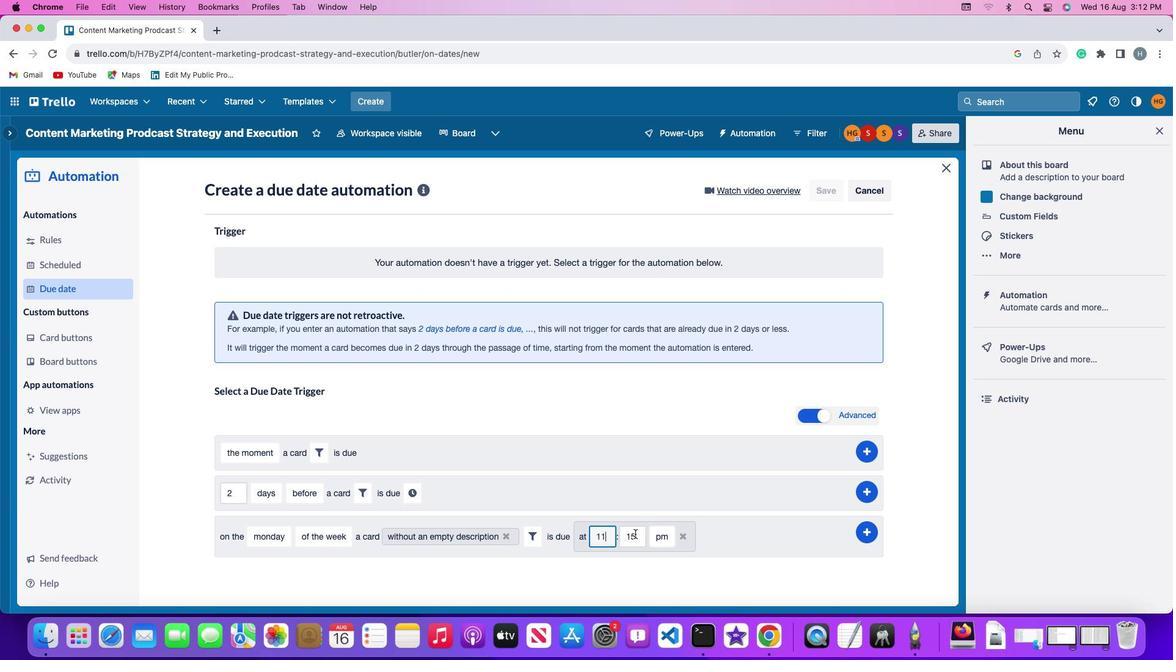 
Action: Mouse pressed left at (635, 534)
Screenshot: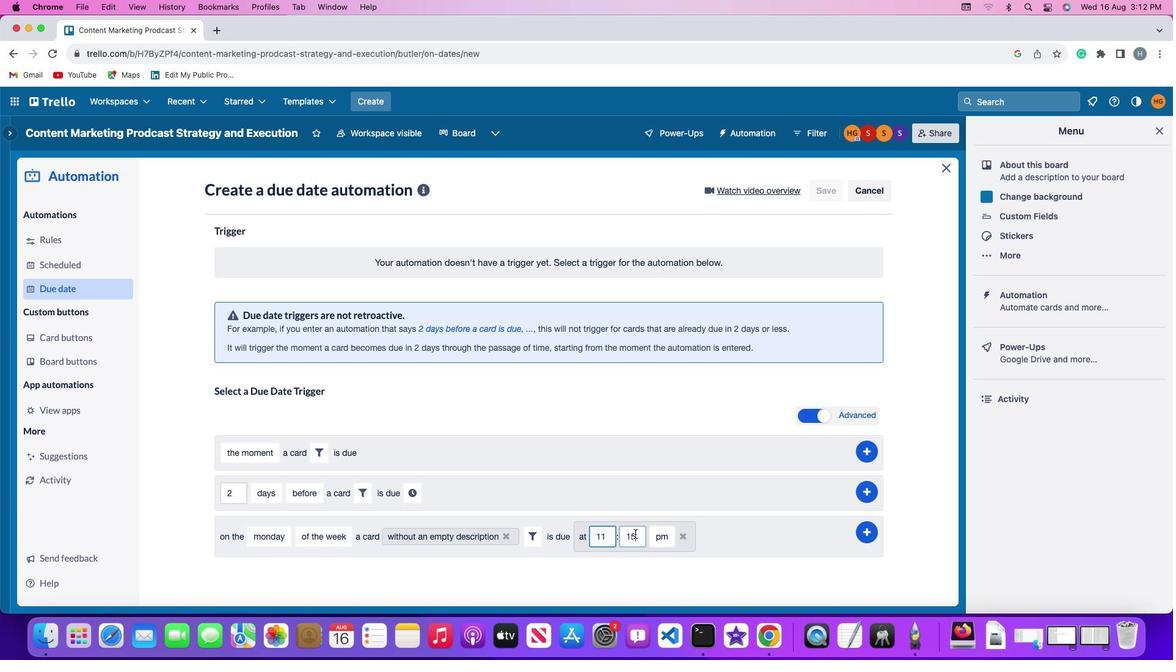 
Action: Key pressed Key.backspaceKey.backspace'0''0'
Screenshot: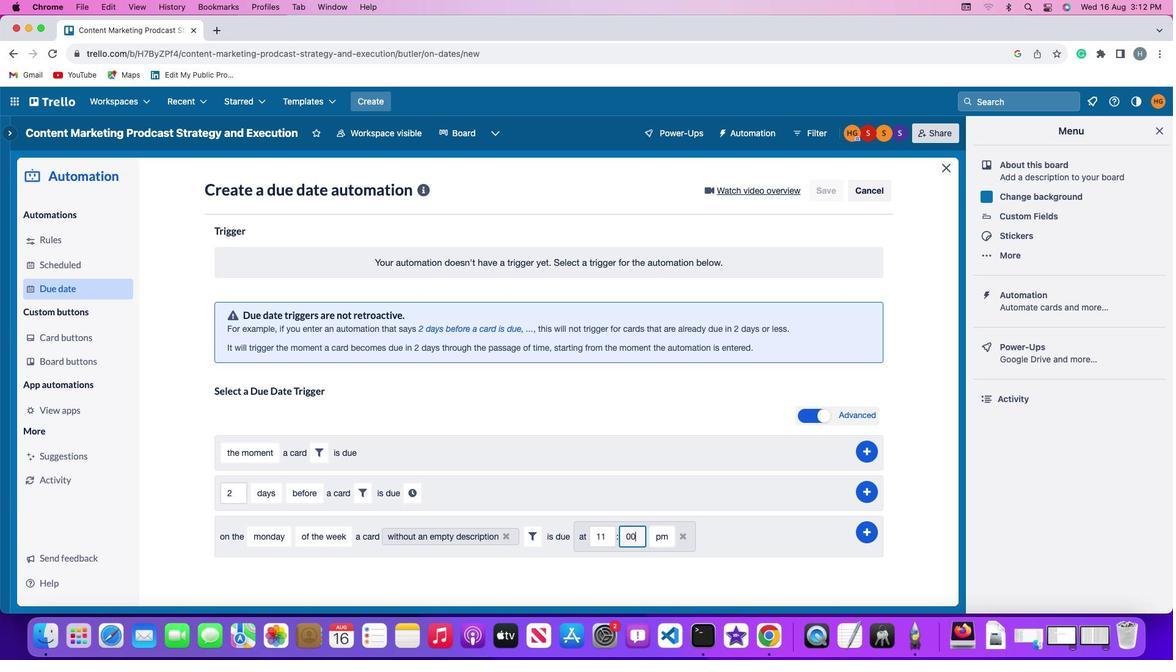 
Action: Mouse moved to (666, 534)
Screenshot: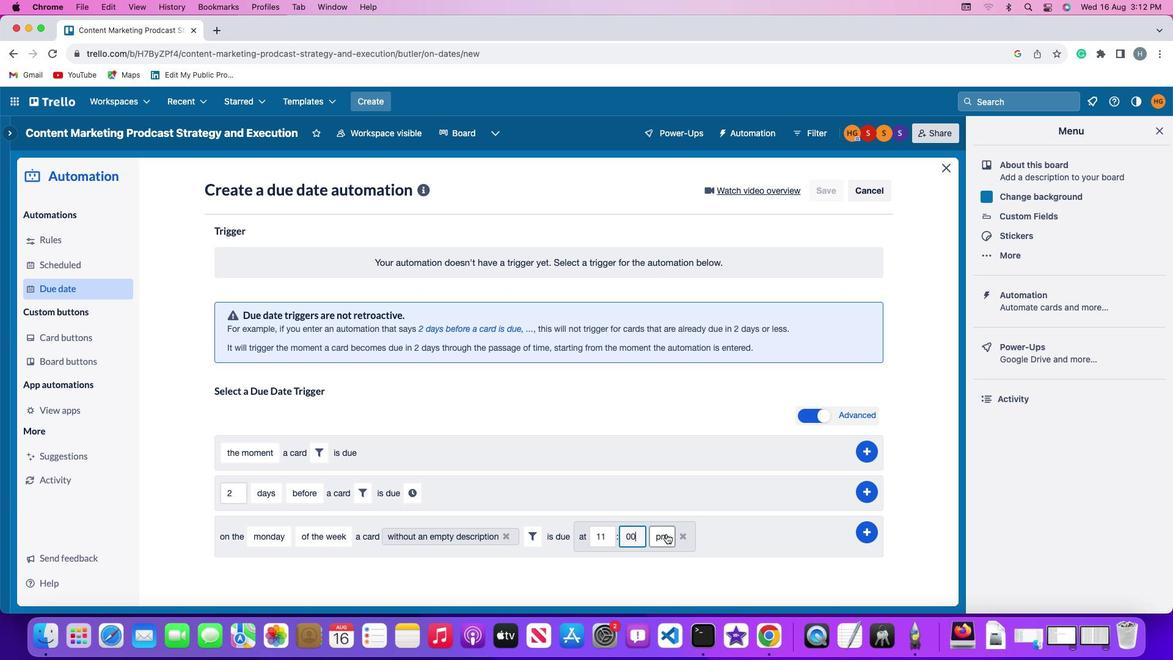 
Action: Mouse pressed left at (666, 534)
Screenshot: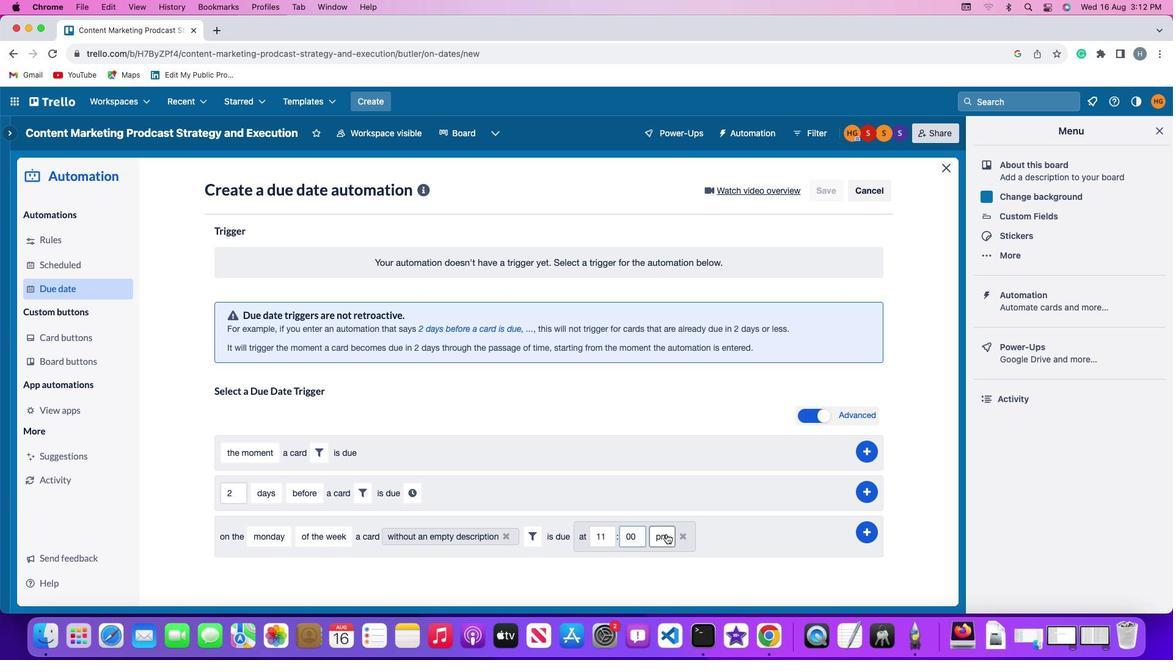 
Action: Mouse moved to (668, 561)
Screenshot: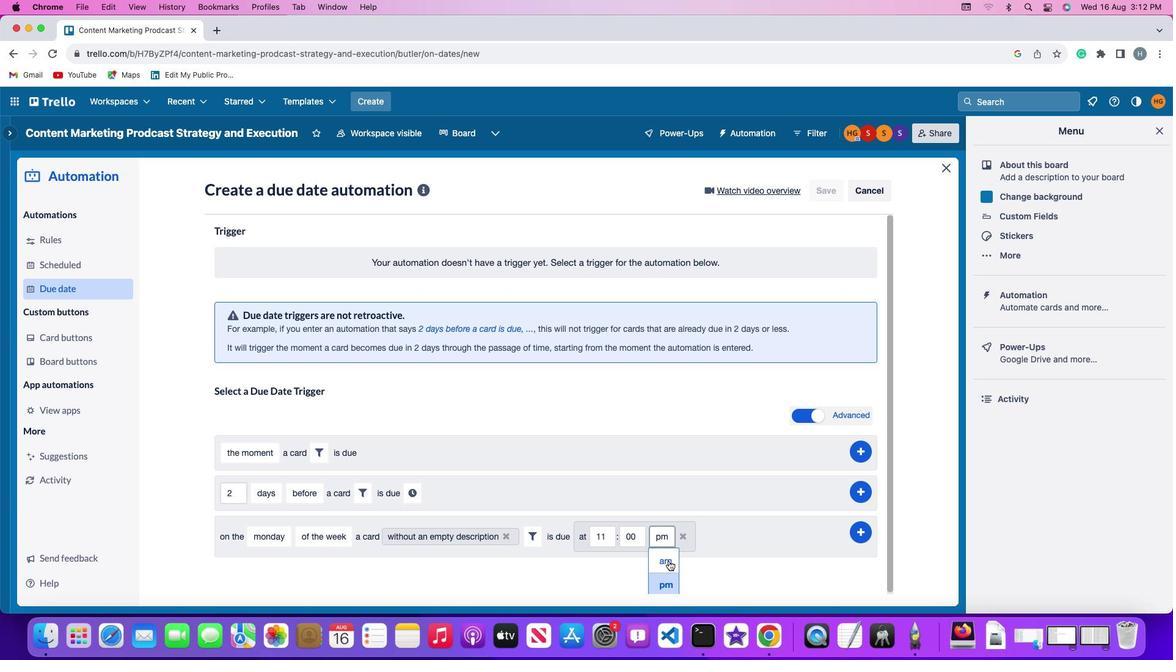 
Action: Mouse pressed left at (668, 561)
Screenshot: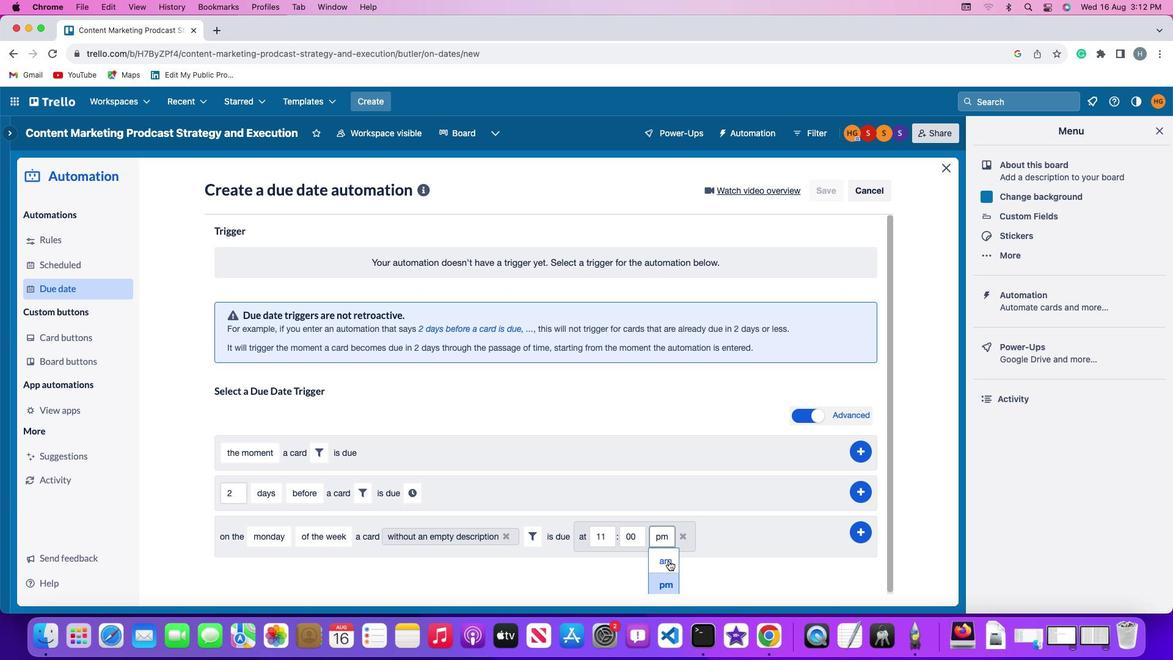 
Action: Mouse moved to (869, 530)
Screenshot: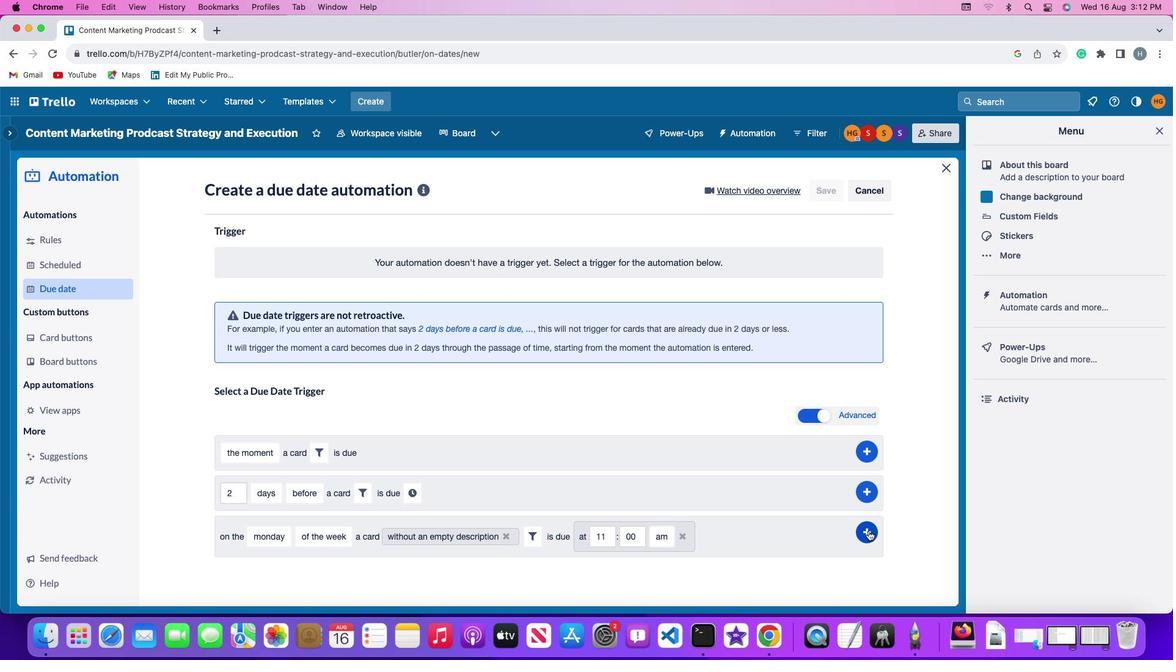 
Action: Mouse pressed left at (869, 530)
Screenshot: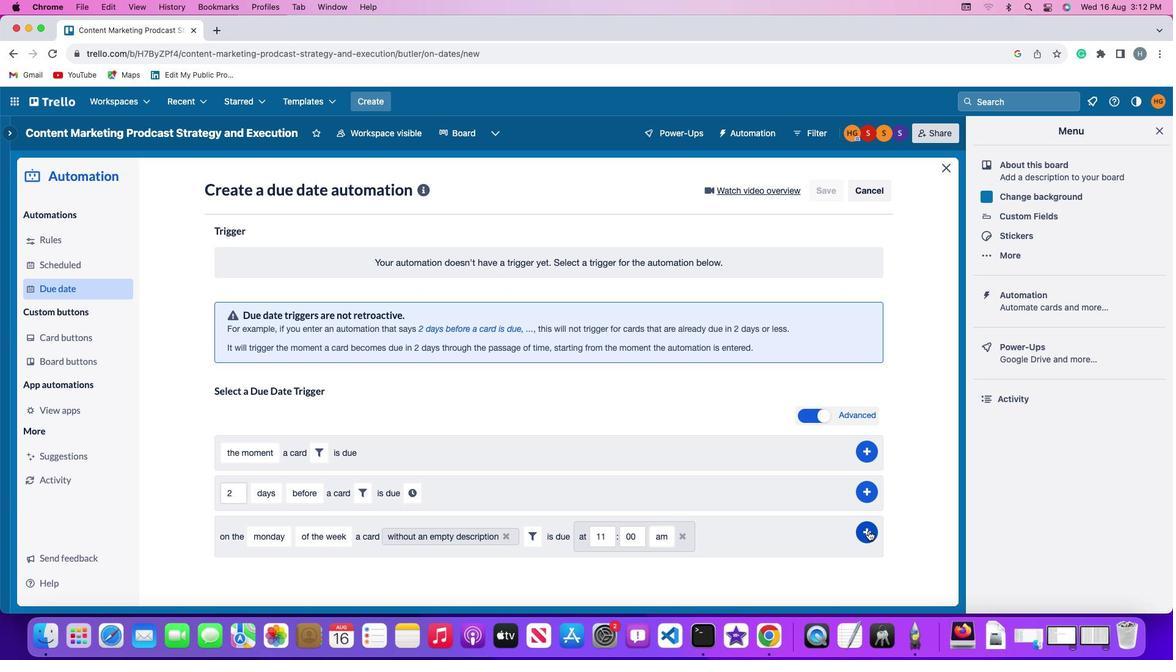 
Action: Mouse moved to (921, 448)
Screenshot: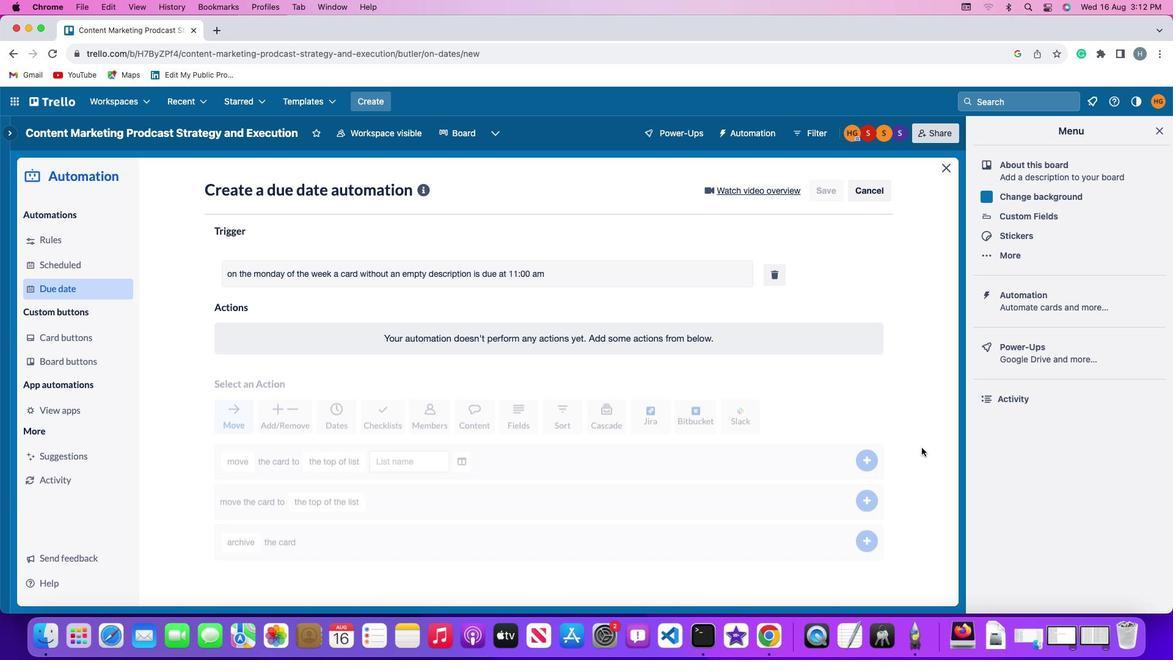 
